 Task: Create a due date automation trigger when advanced on, on the wednesday of the week a card is due add dates starting in less than 1 days at 11:00 AM.
Action: Mouse moved to (1121, 350)
Screenshot: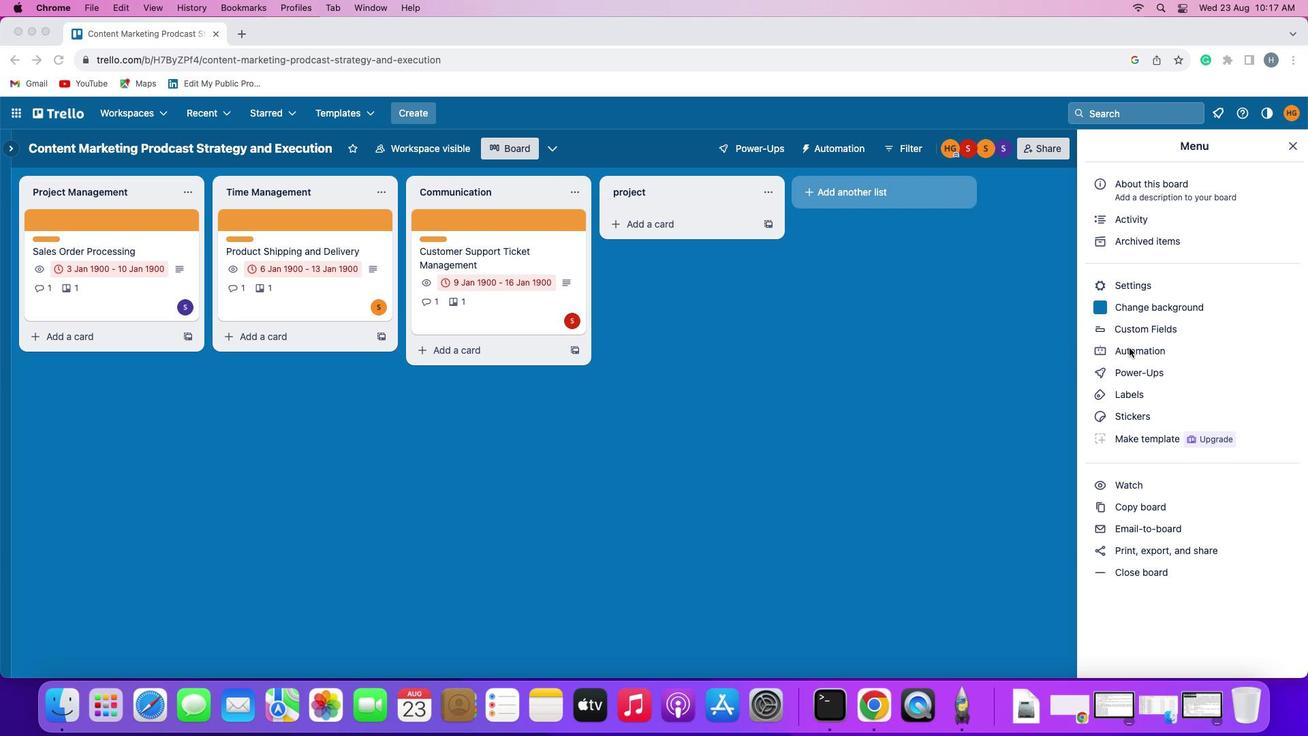
Action: Mouse pressed left at (1121, 350)
Screenshot: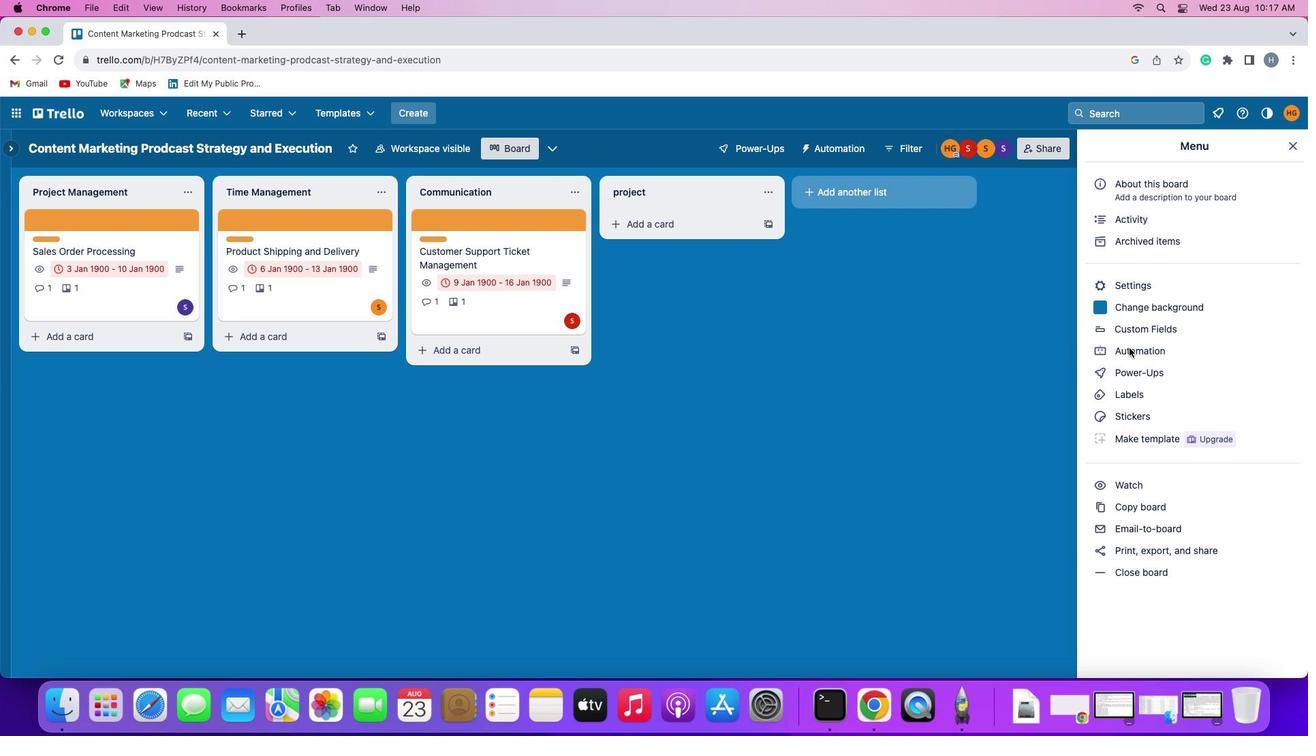 
Action: Mouse moved to (1121, 350)
Screenshot: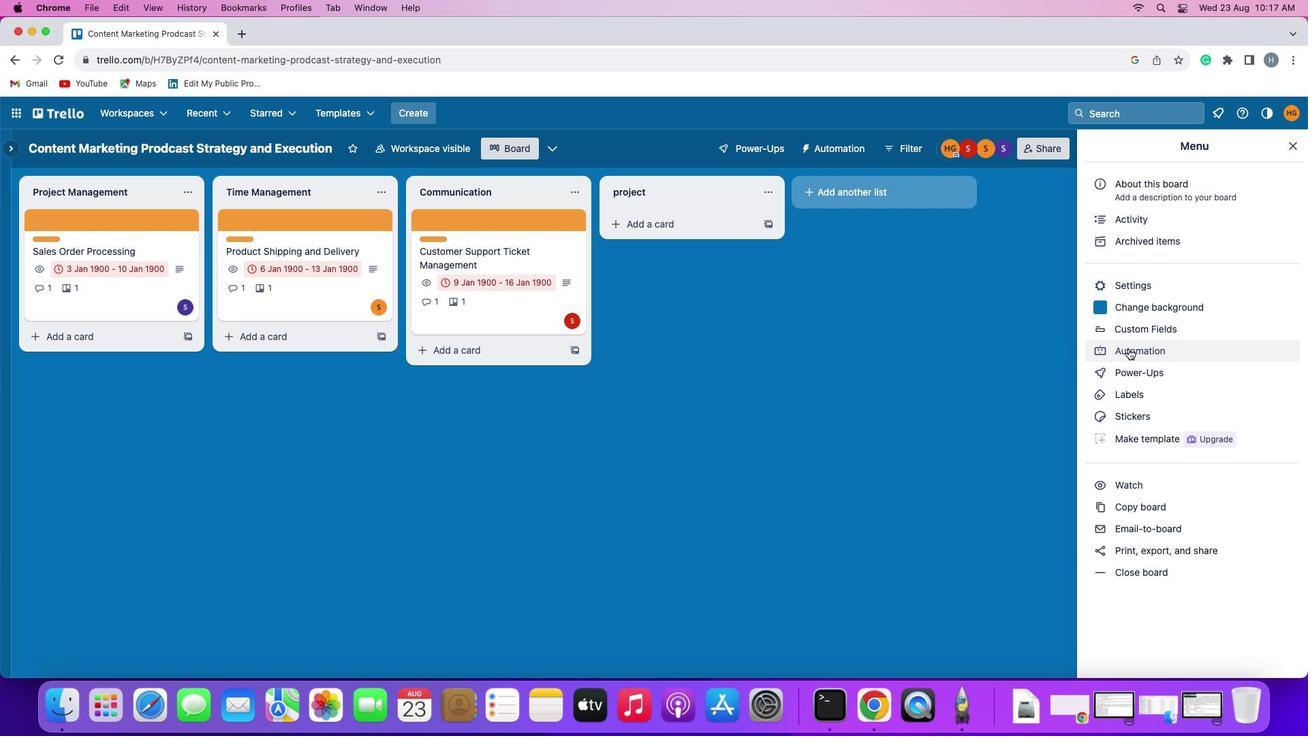 
Action: Mouse pressed left at (1121, 350)
Screenshot: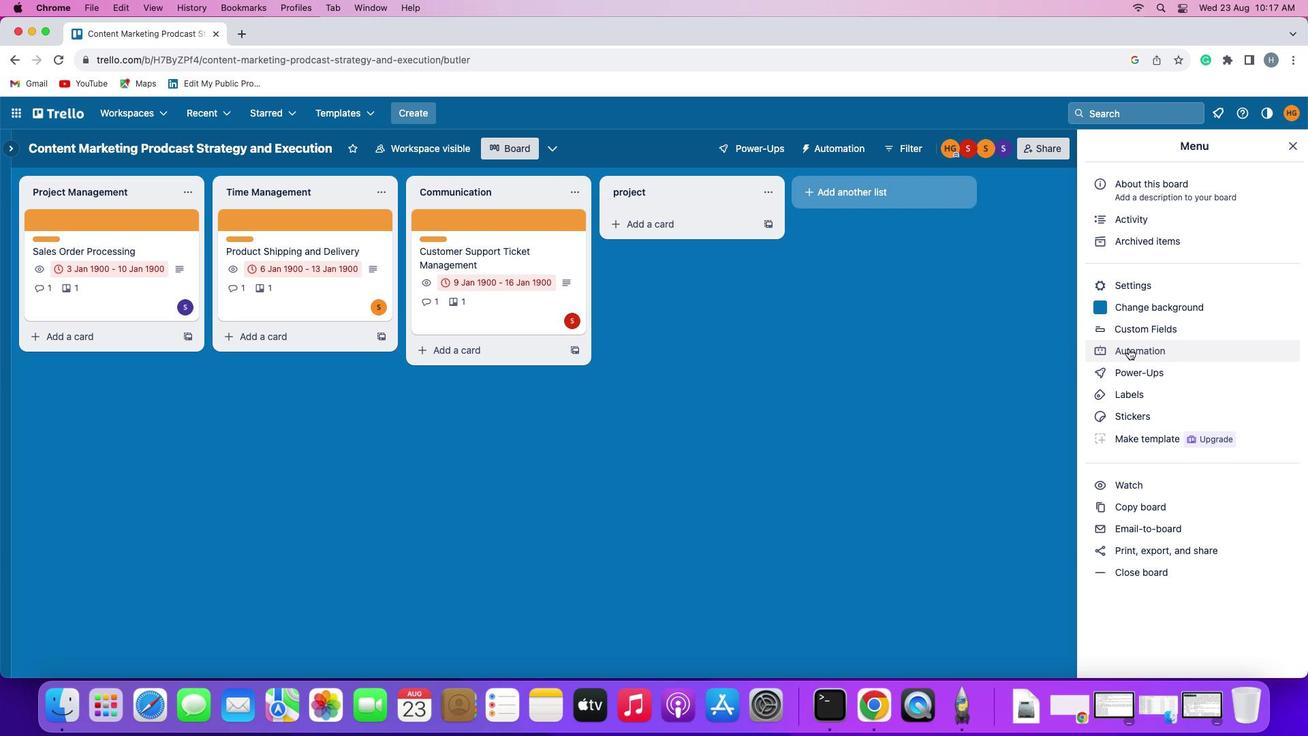 
Action: Mouse moved to (156, 328)
Screenshot: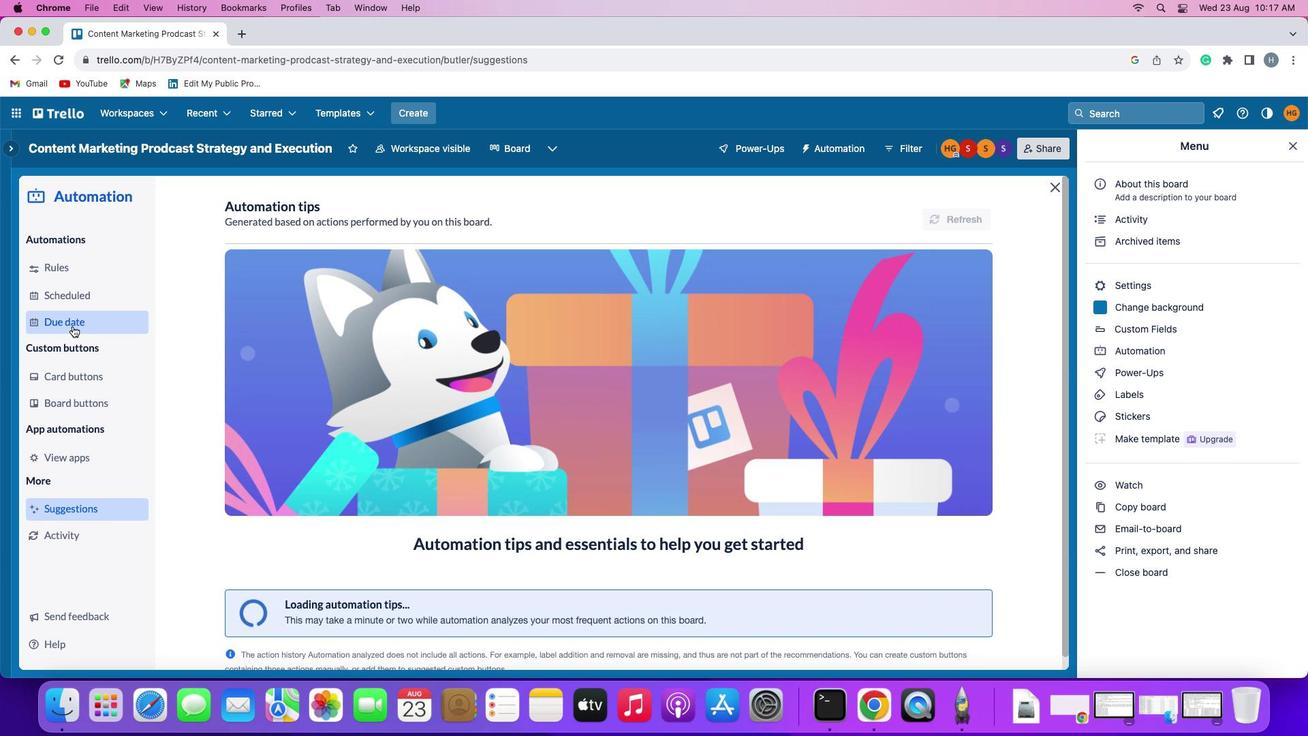 
Action: Mouse pressed left at (156, 328)
Screenshot: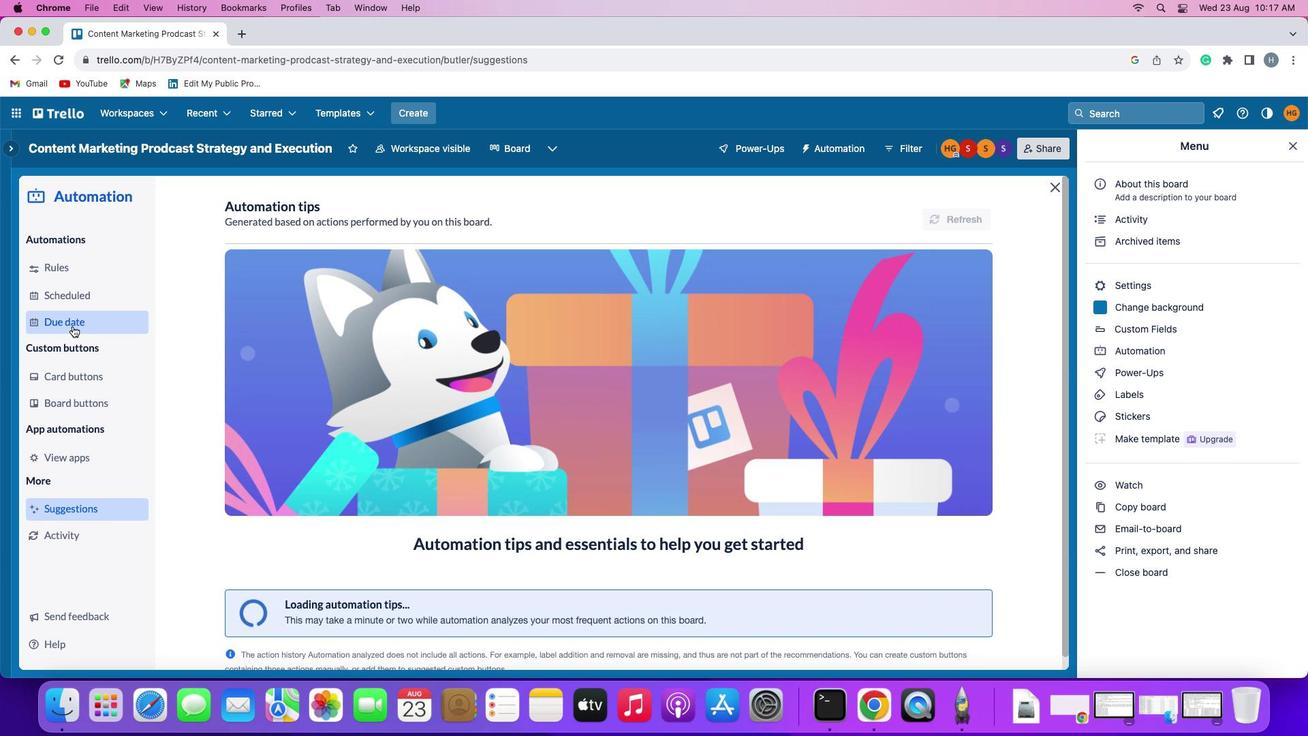 
Action: Mouse moved to (905, 216)
Screenshot: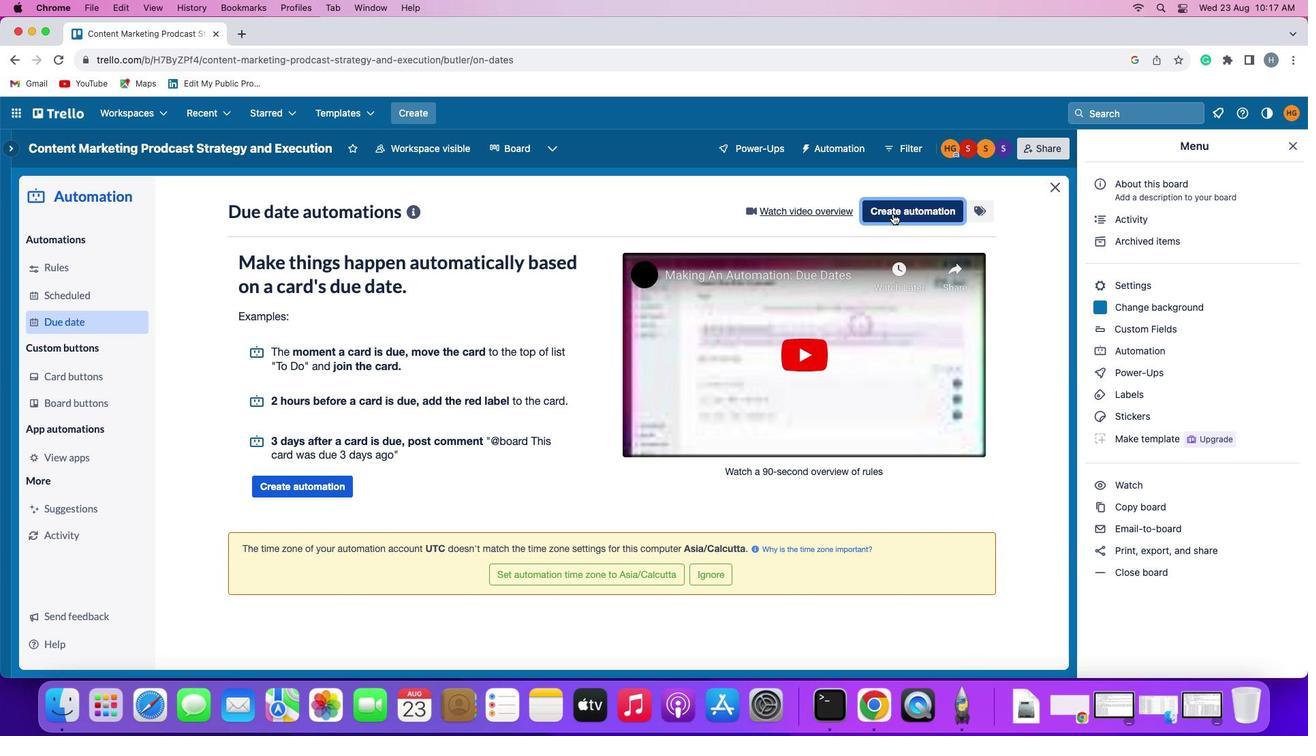 
Action: Mouse pressed left at (905, 216)
Screenshot: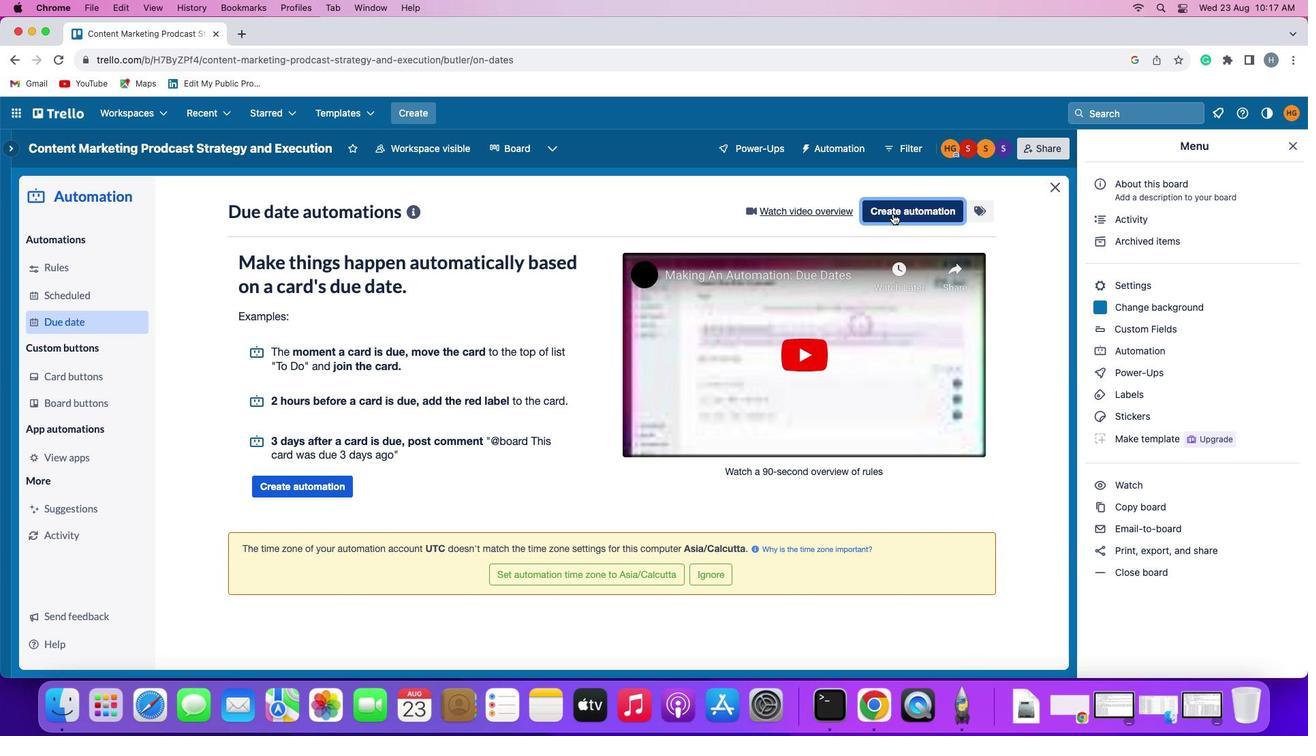 
Action: Mouse moved to (319, 342)
Screenshot: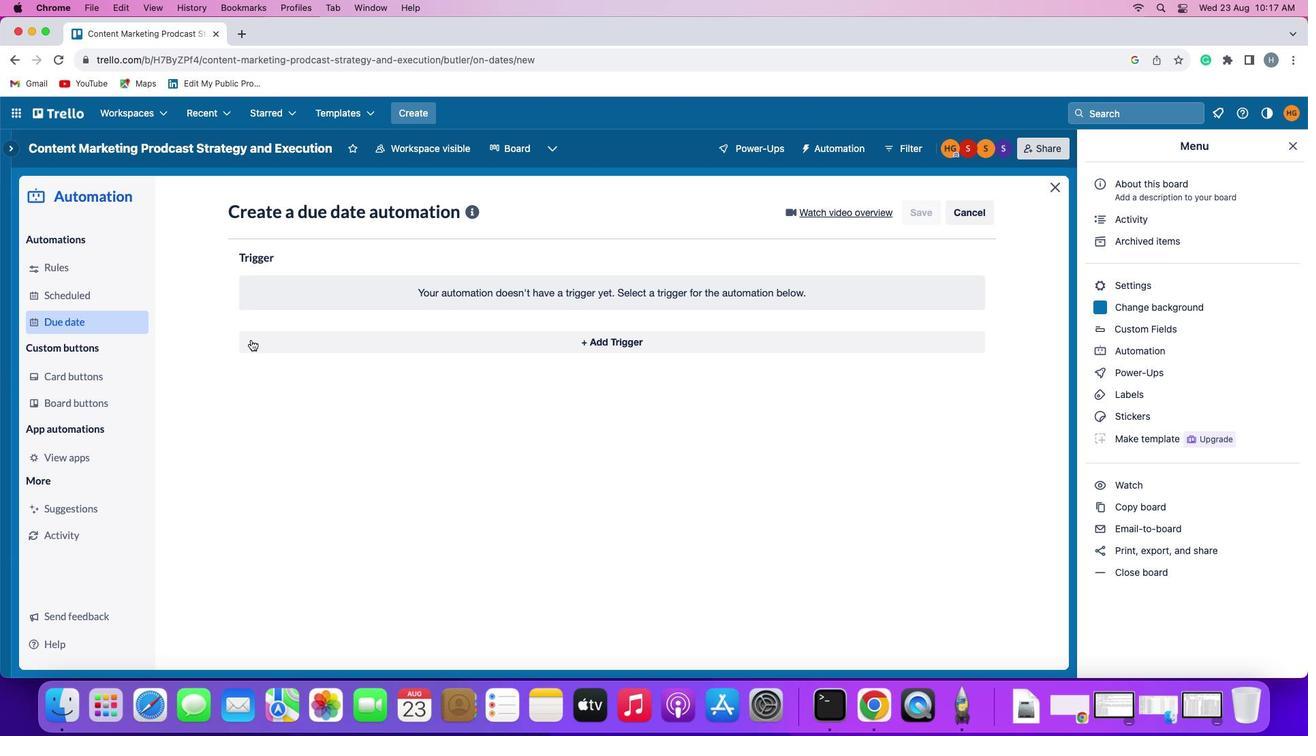 
Action: Mouse pressed left at (319, 342)
Screenshot: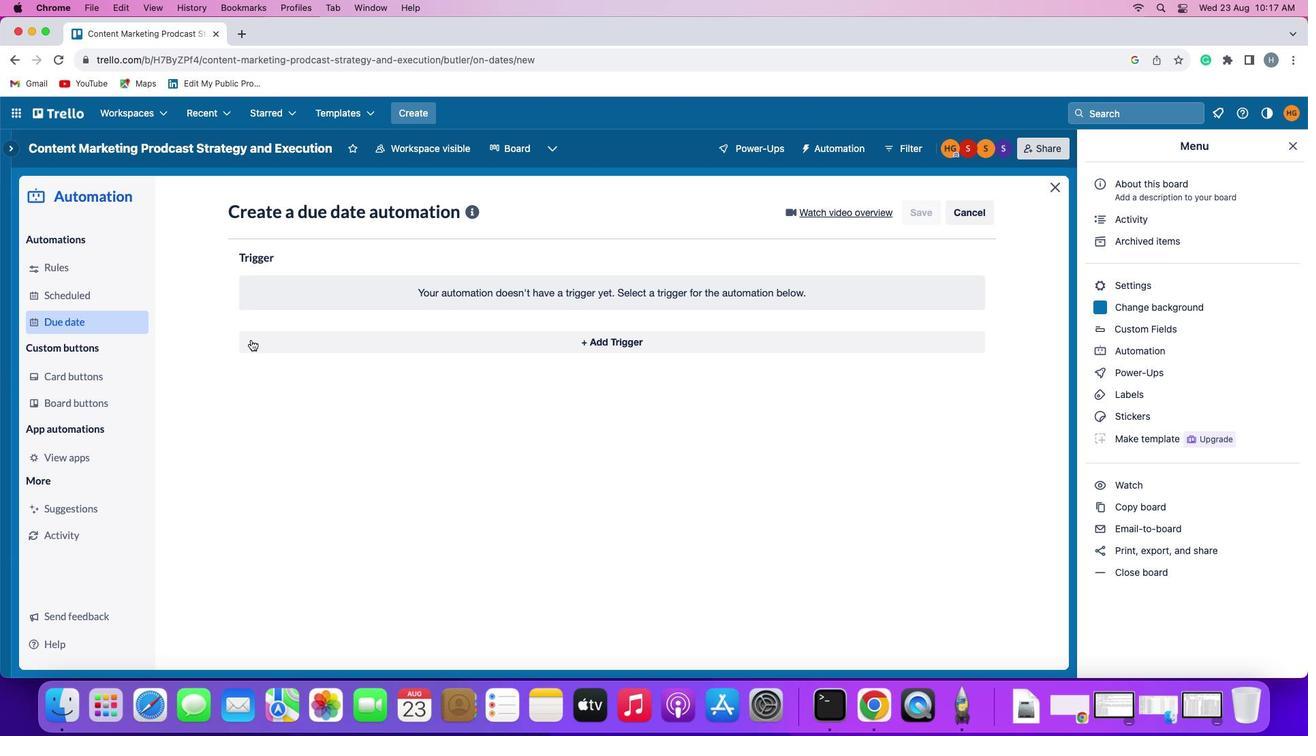 
Action: Mouse moved to (367, 599)
Screenshot: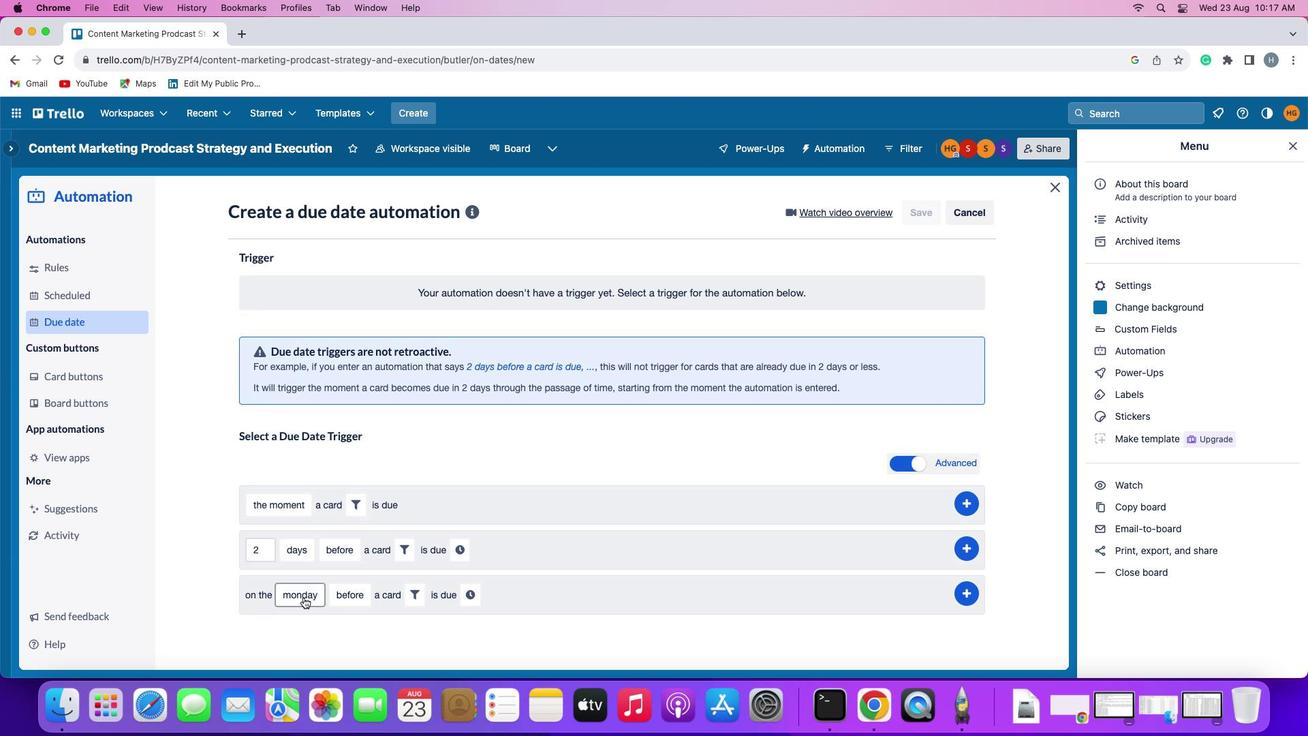 
Action: Mouse pressed left at (367, 599)
Screenshot: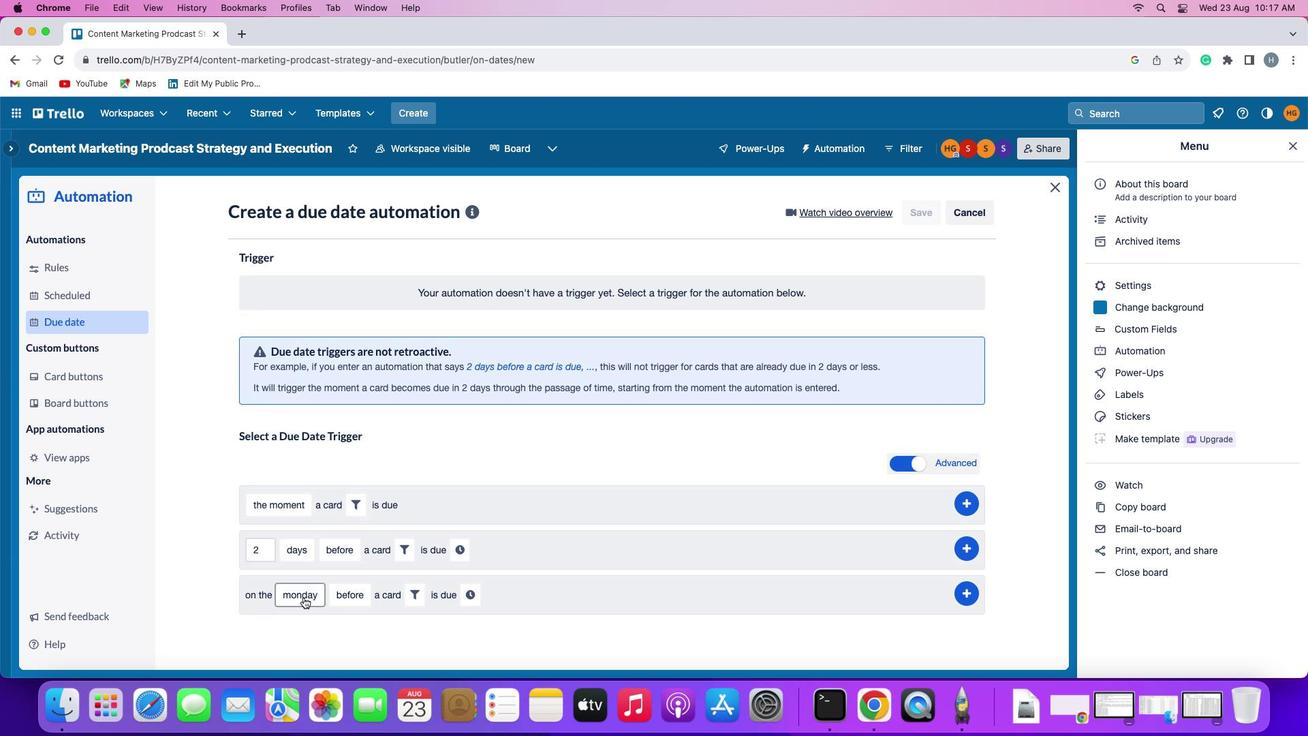 
Action: Mouse moved to (396, 464)
Screenshot: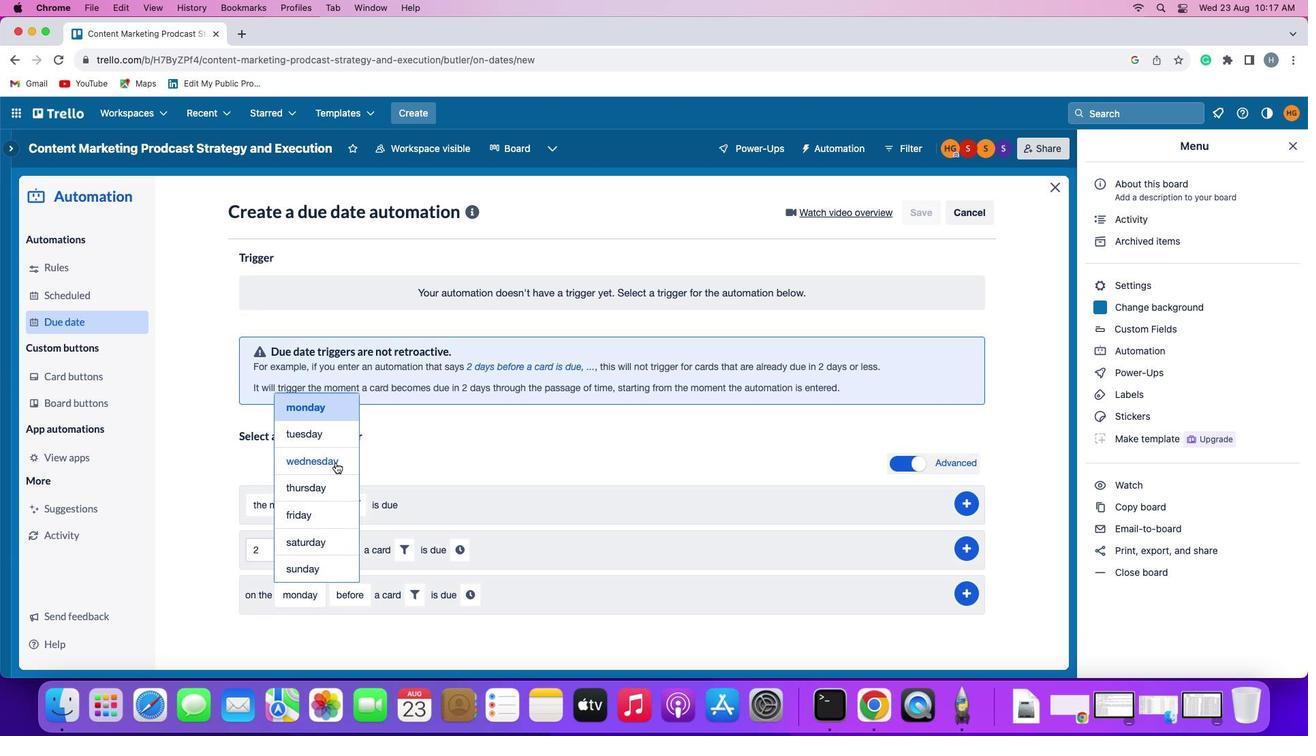 
Action: Mouse pressed left at (396, 464)
Screenshot: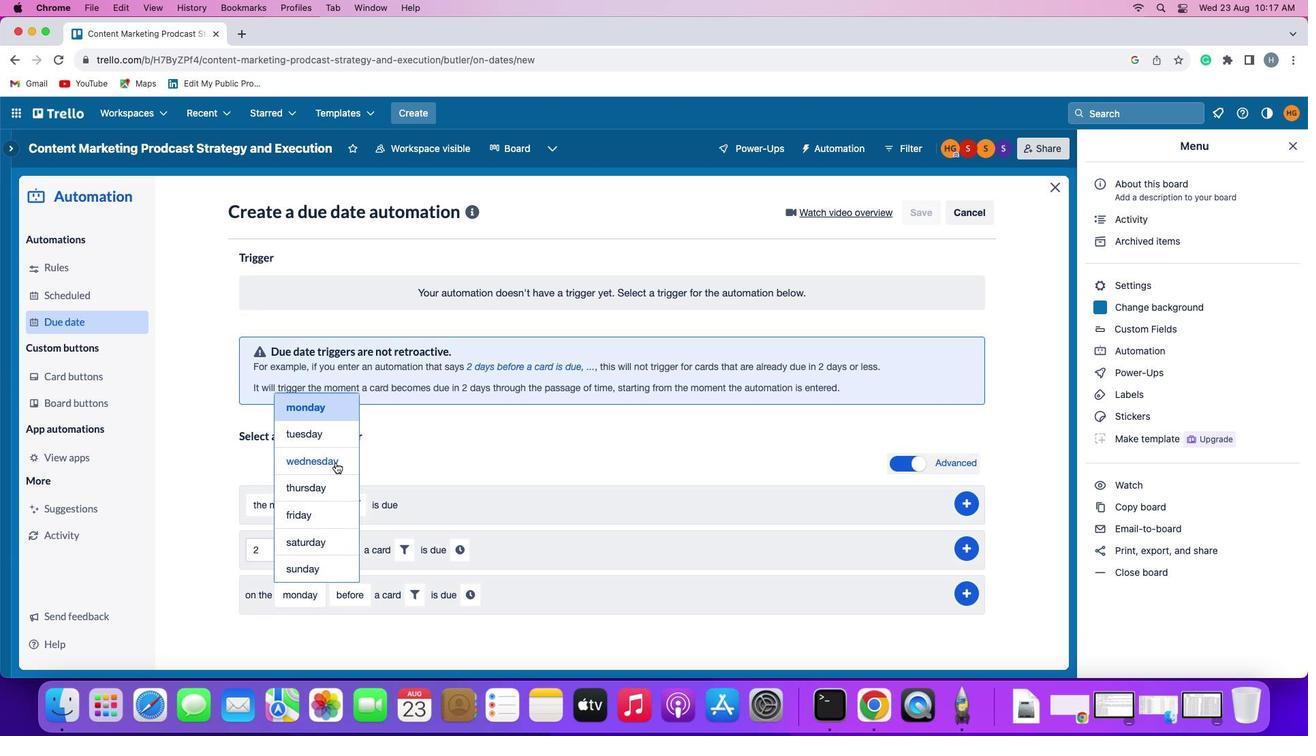 
Action: Mouse moved to (417, 600)
Screenshot: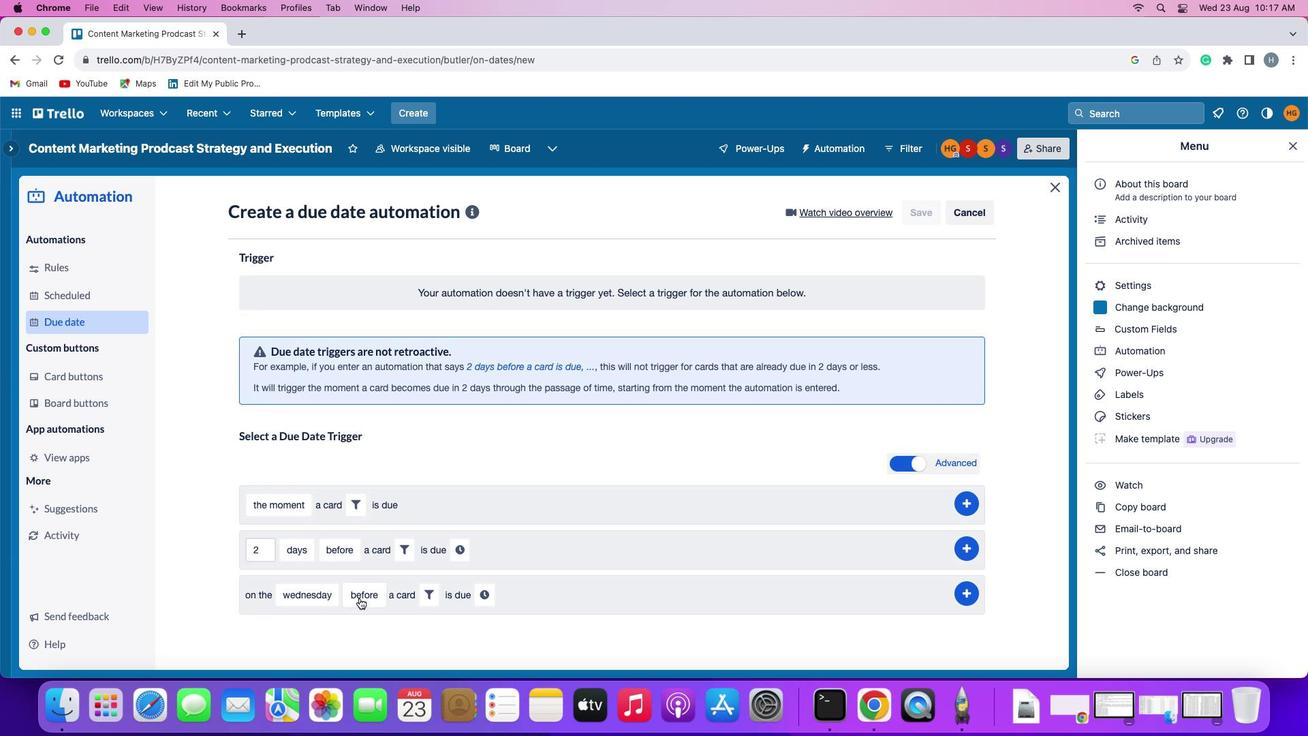 
Action: Mouse pressed left at (417, 600)
Screenshot: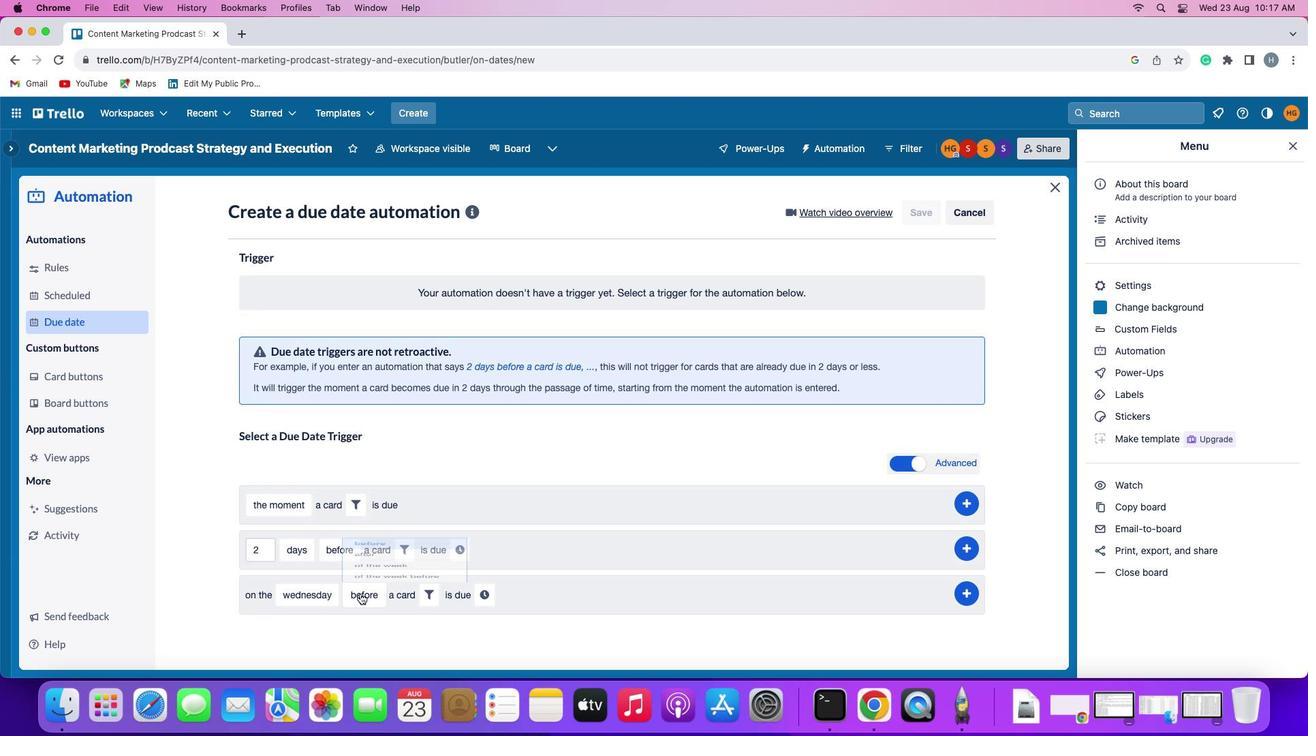 
Action: Mouse moved to (443, 546)
Screenshot: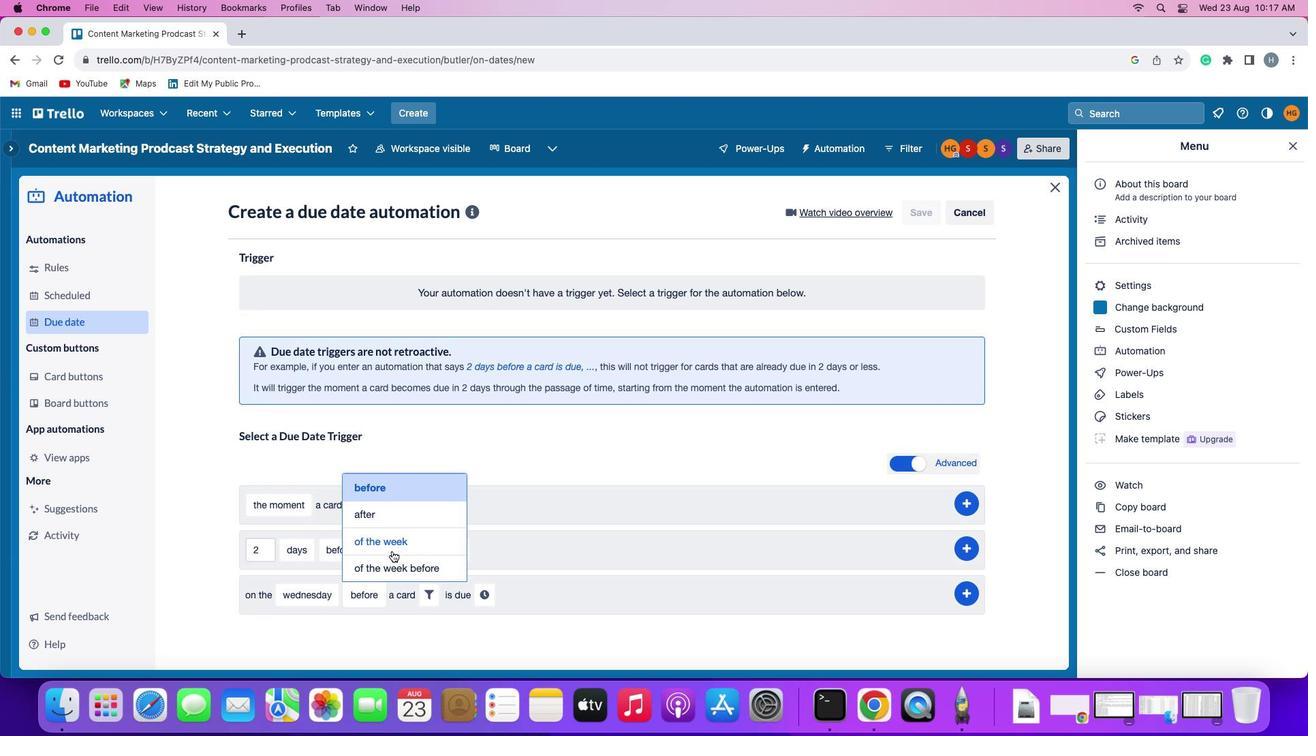 
Action: Mouse pressed left at (443, 546)
Screenshot: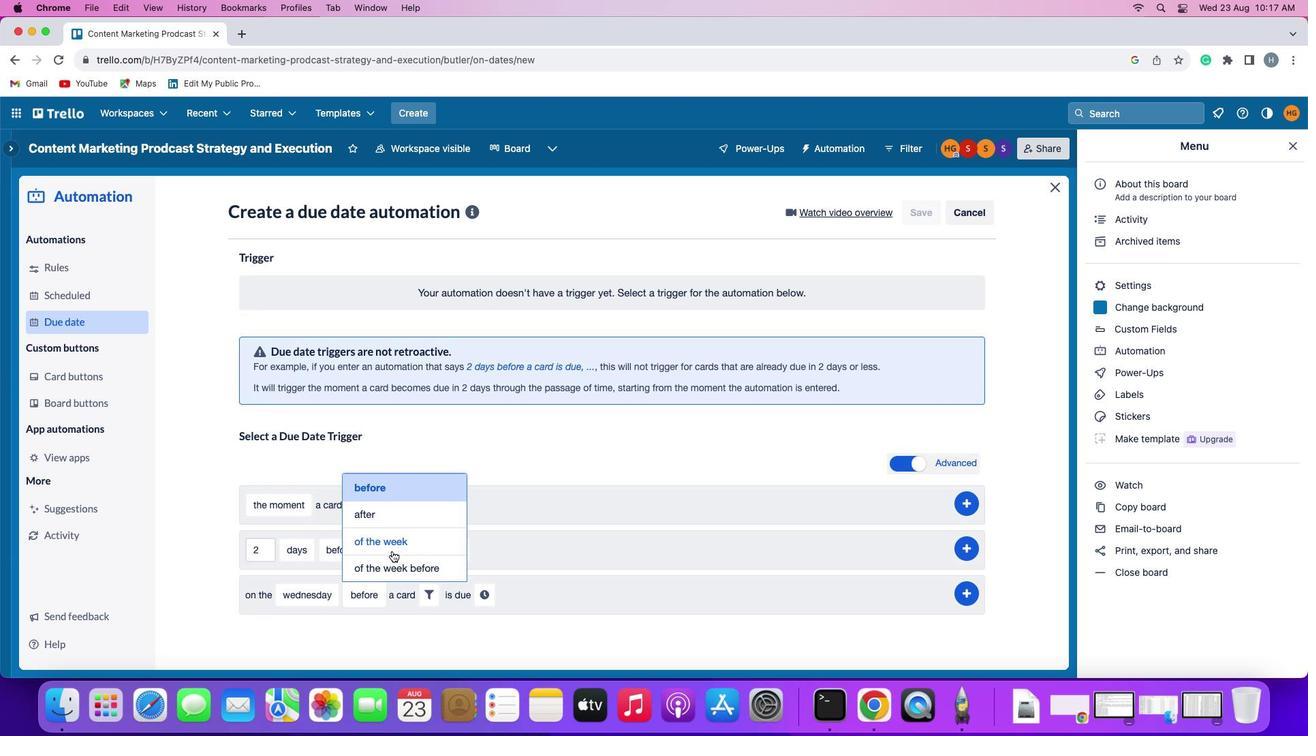 
Action: Mouse moved to (500, 600)
Screenshot: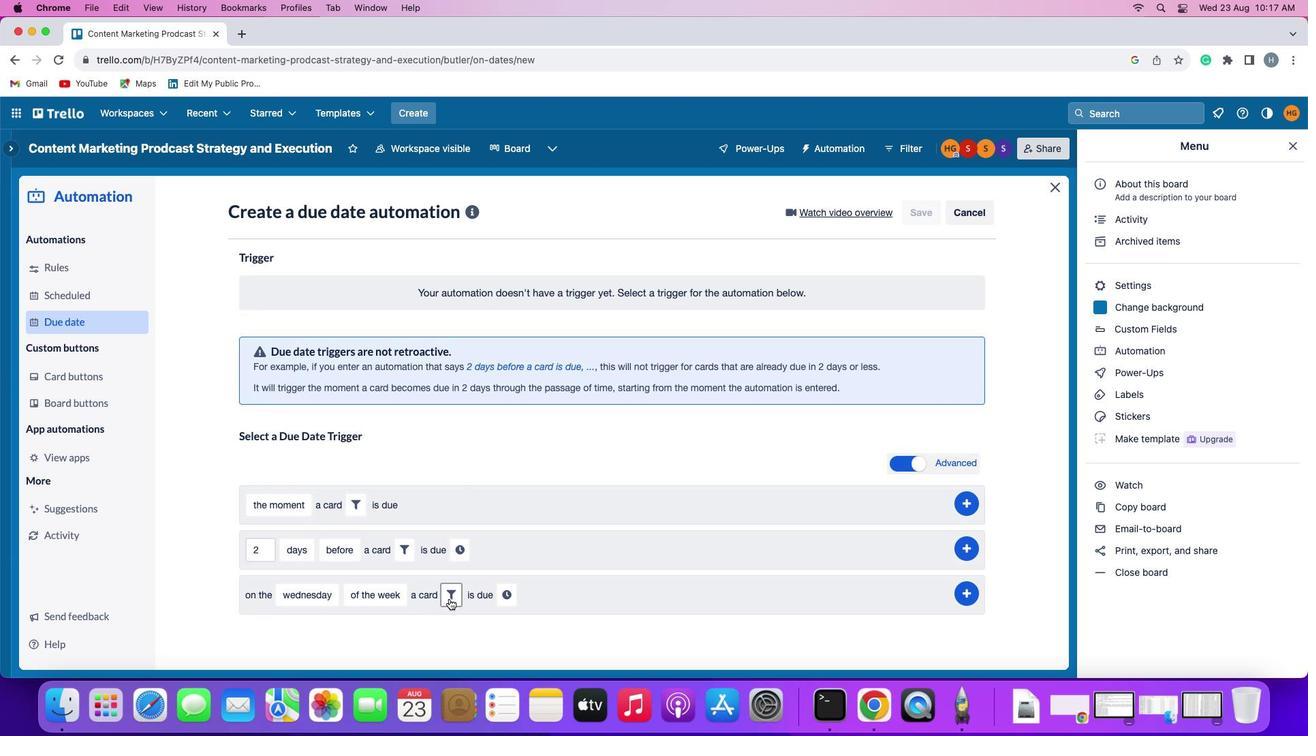 
Action: Mouse pressed left at (500, 600)
Screenshot: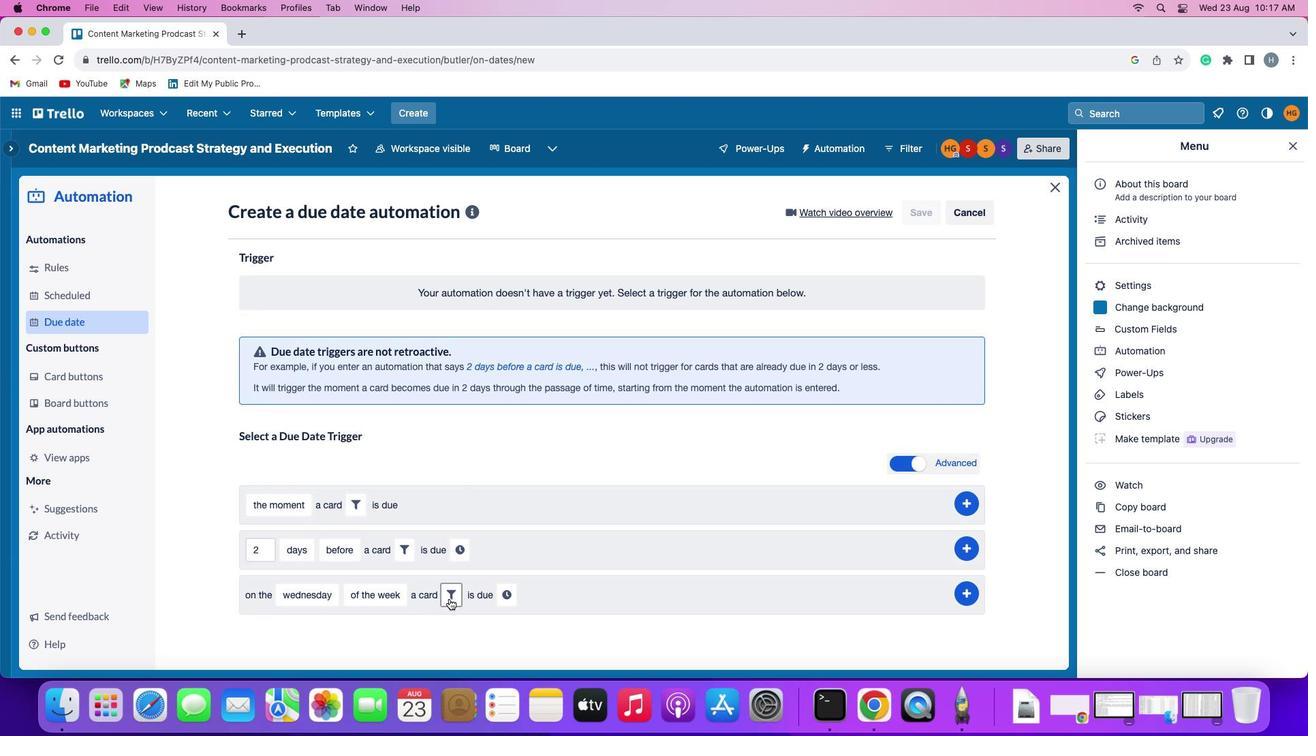 
Action: Mouse moved to (560, 637)
Screenshot: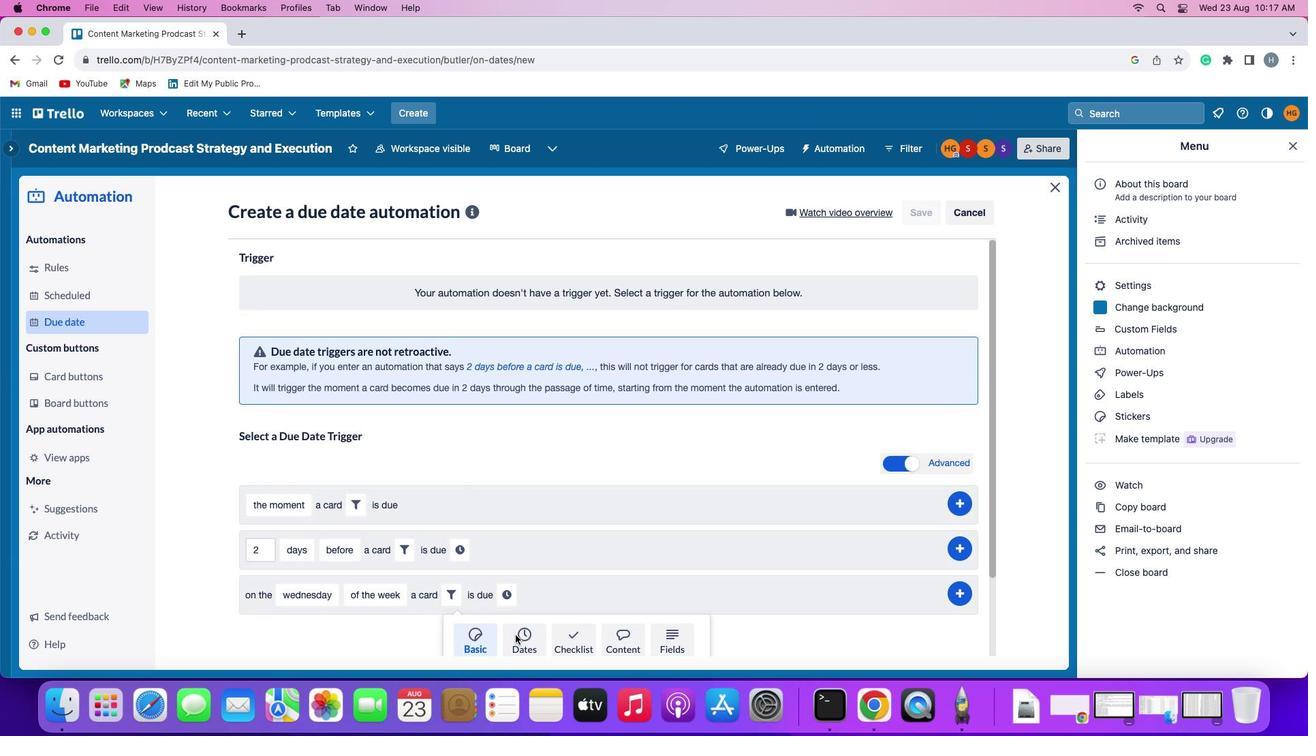 
Action: Mouse pressed left at (560, 637)
Screenshot: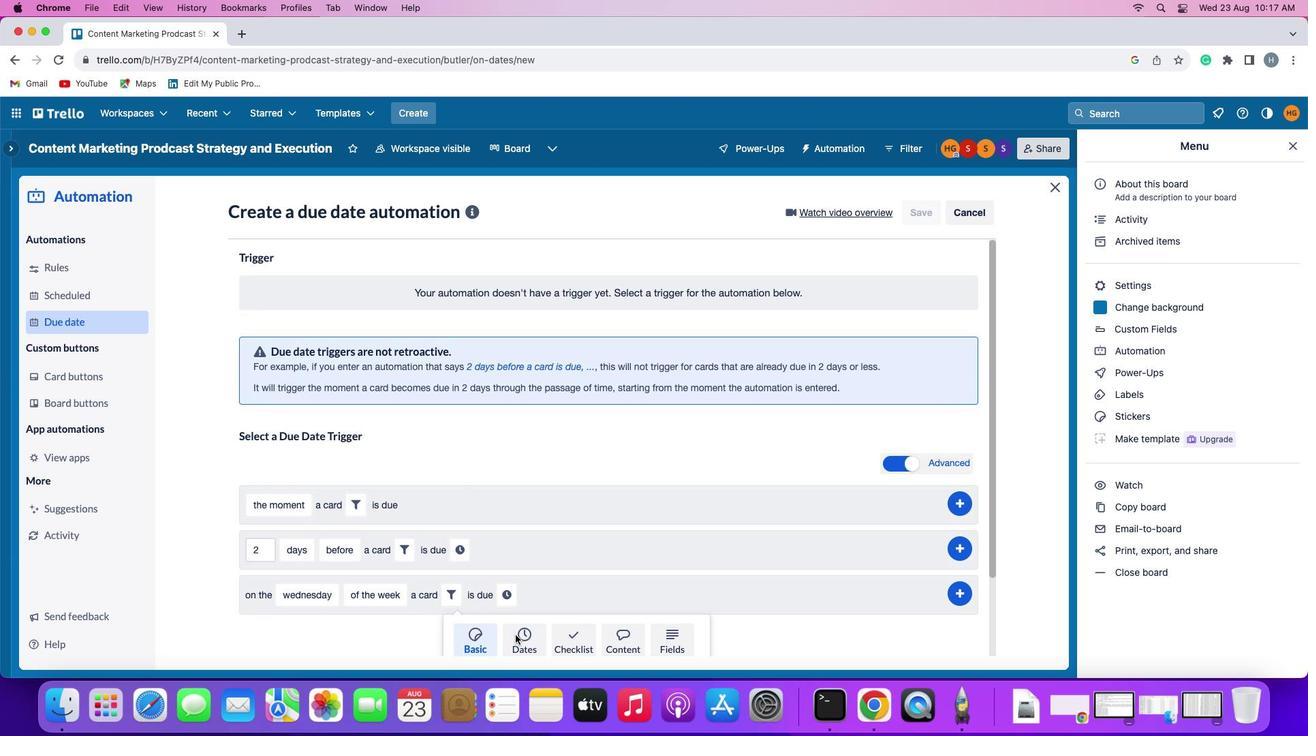
Action: Mouse moved to (456, 634)
Screenshot: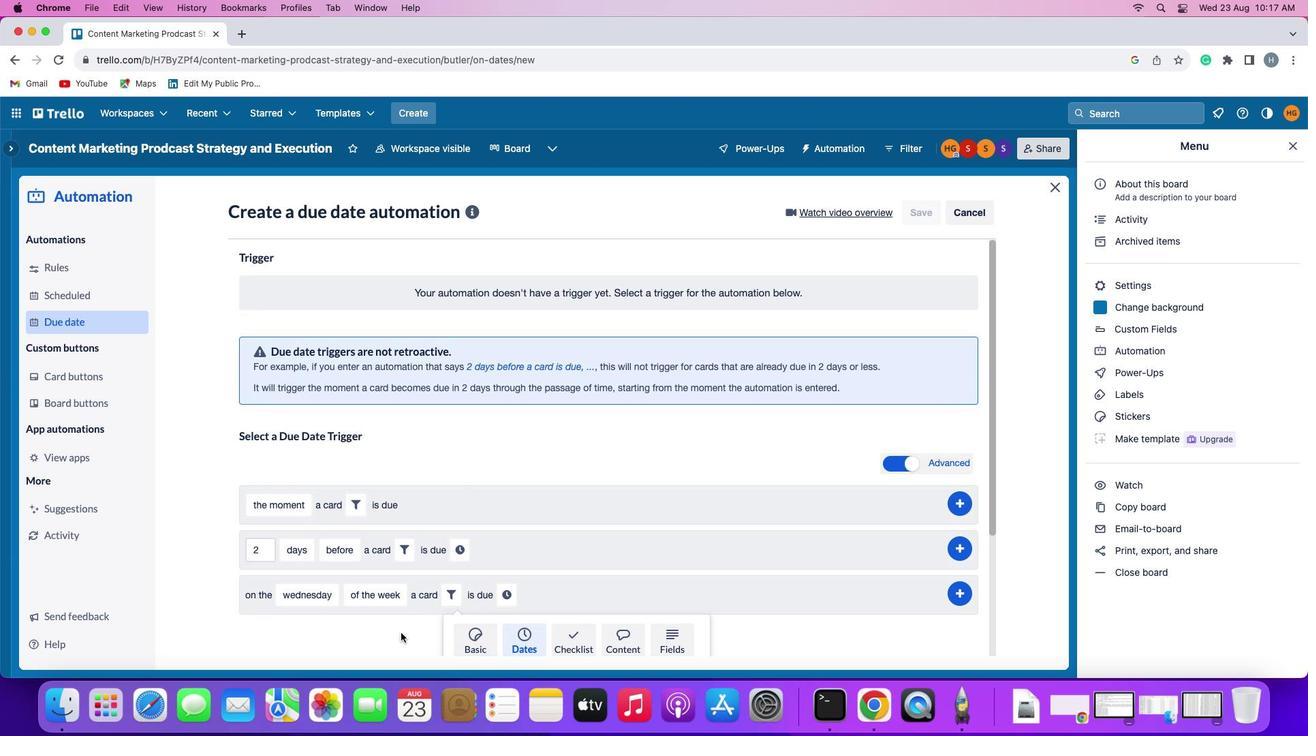
Action: Mouse scrolled (456, 634) with delta (89, 1)
Screenshot: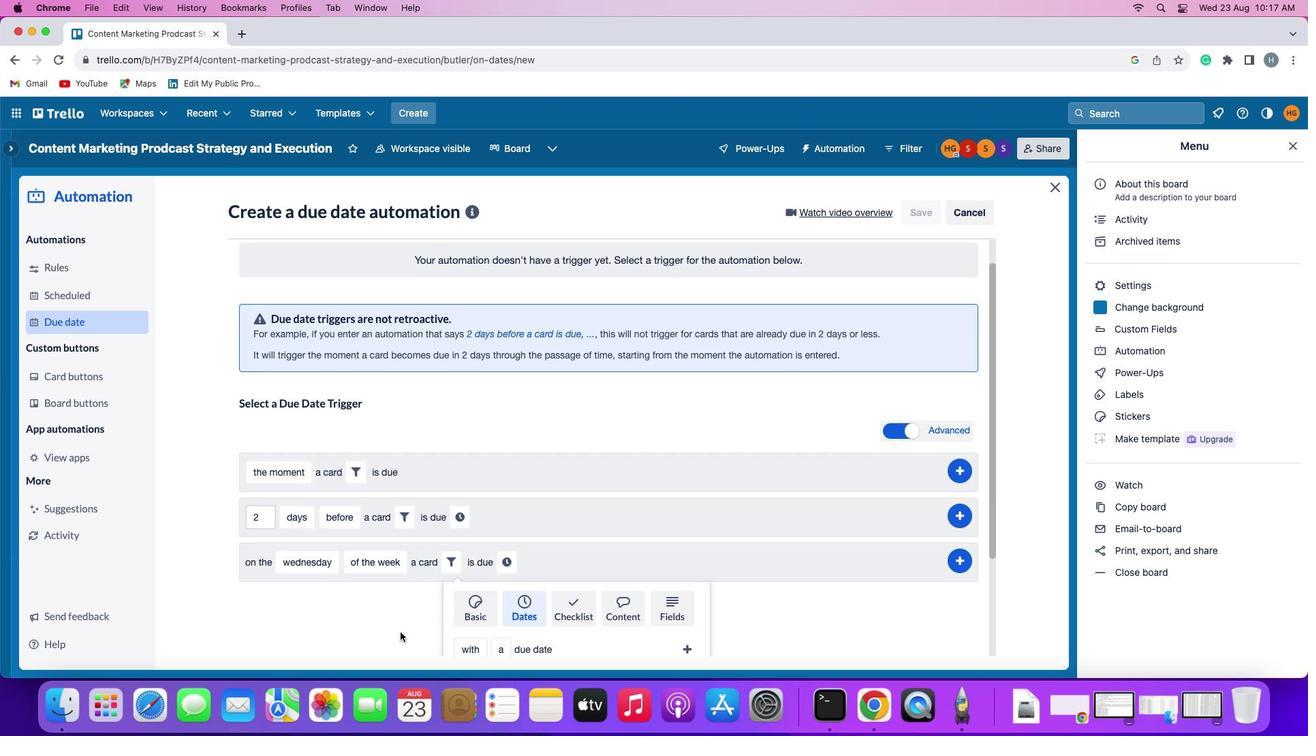 
Action: Mouse scrolled (456, 634) with delta (89, 1)
Screenshot: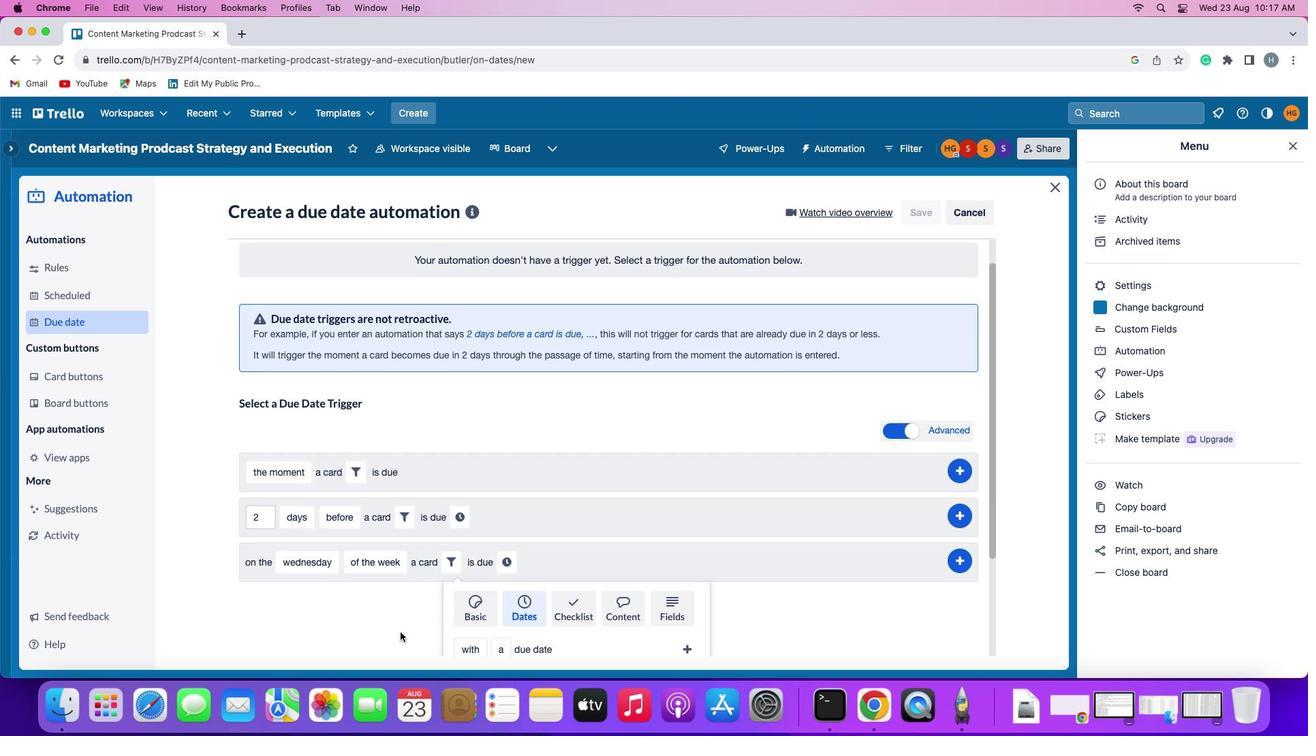 
Action: Mouse scrolled (456, 634) with delta (89, 0)
Screenshot: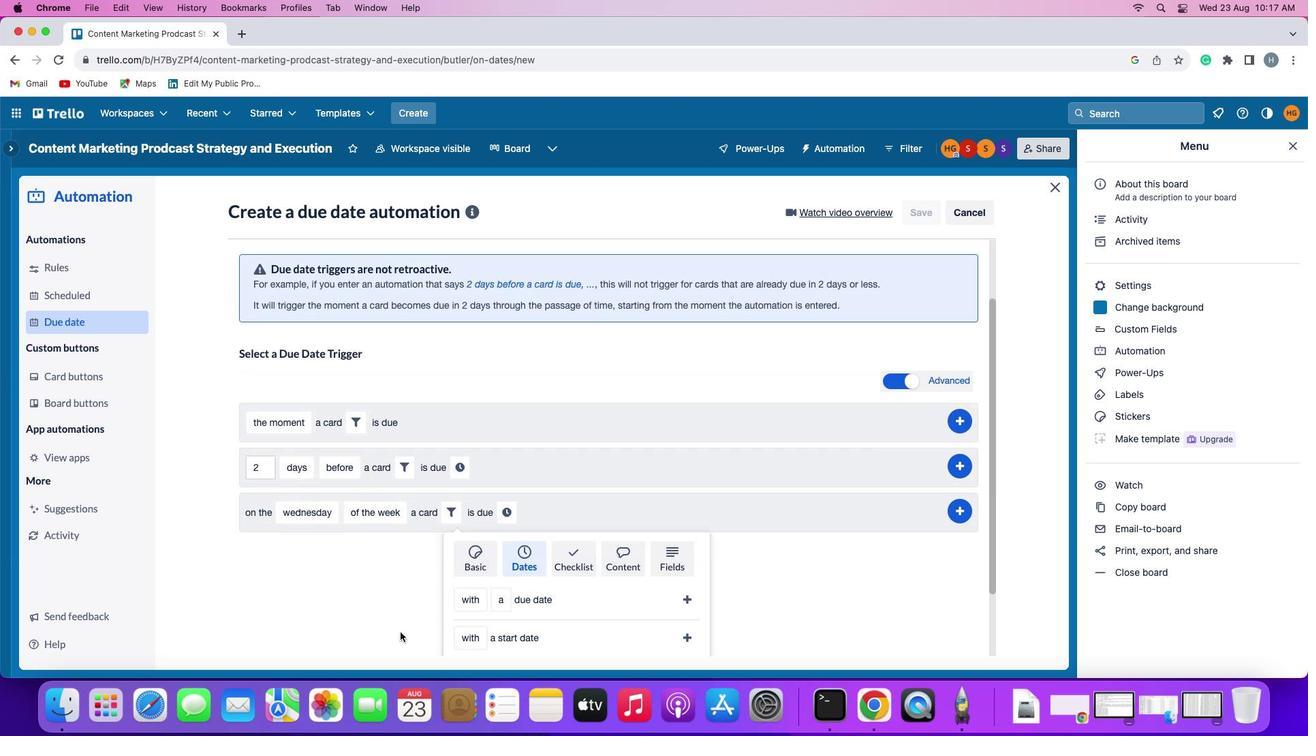 
Action: Mouse scrolled (456, 634) with delta (89, 0)
Screenshot: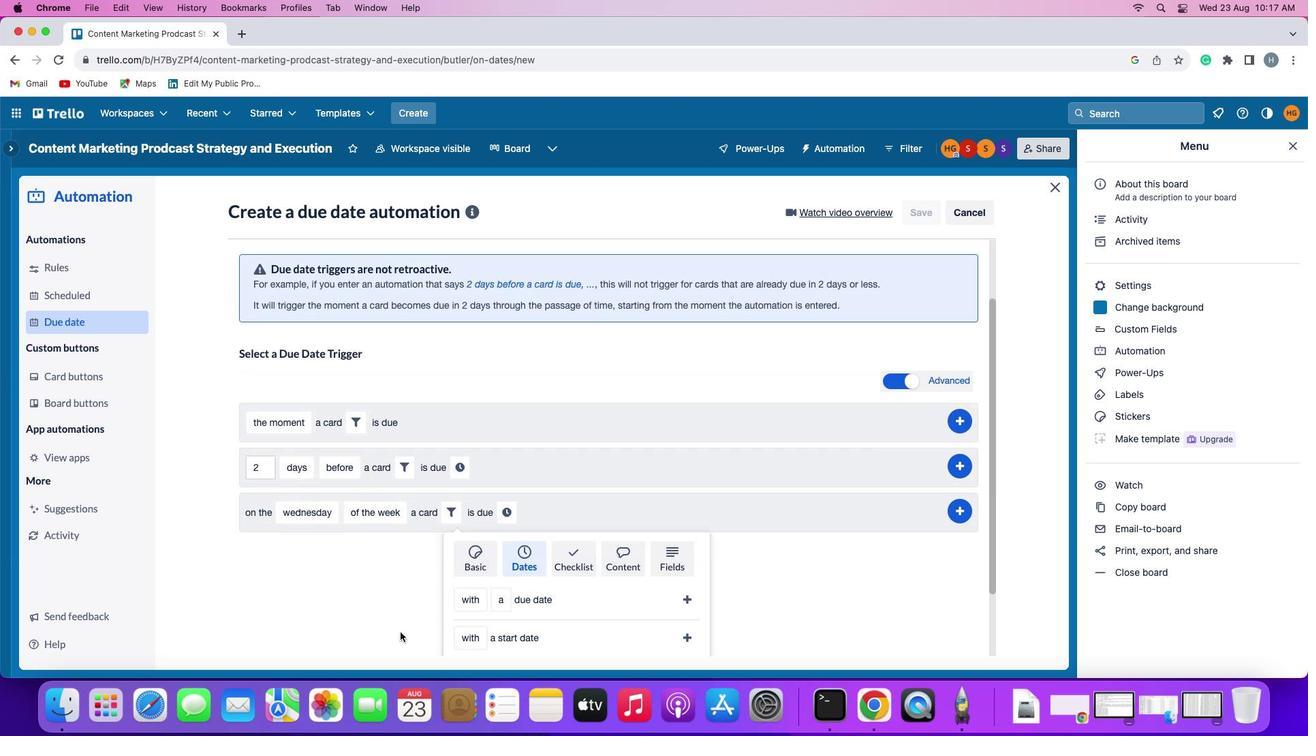 
Action: Mouse scrolled (456, 634) with delta (89, -1)
Screenshot: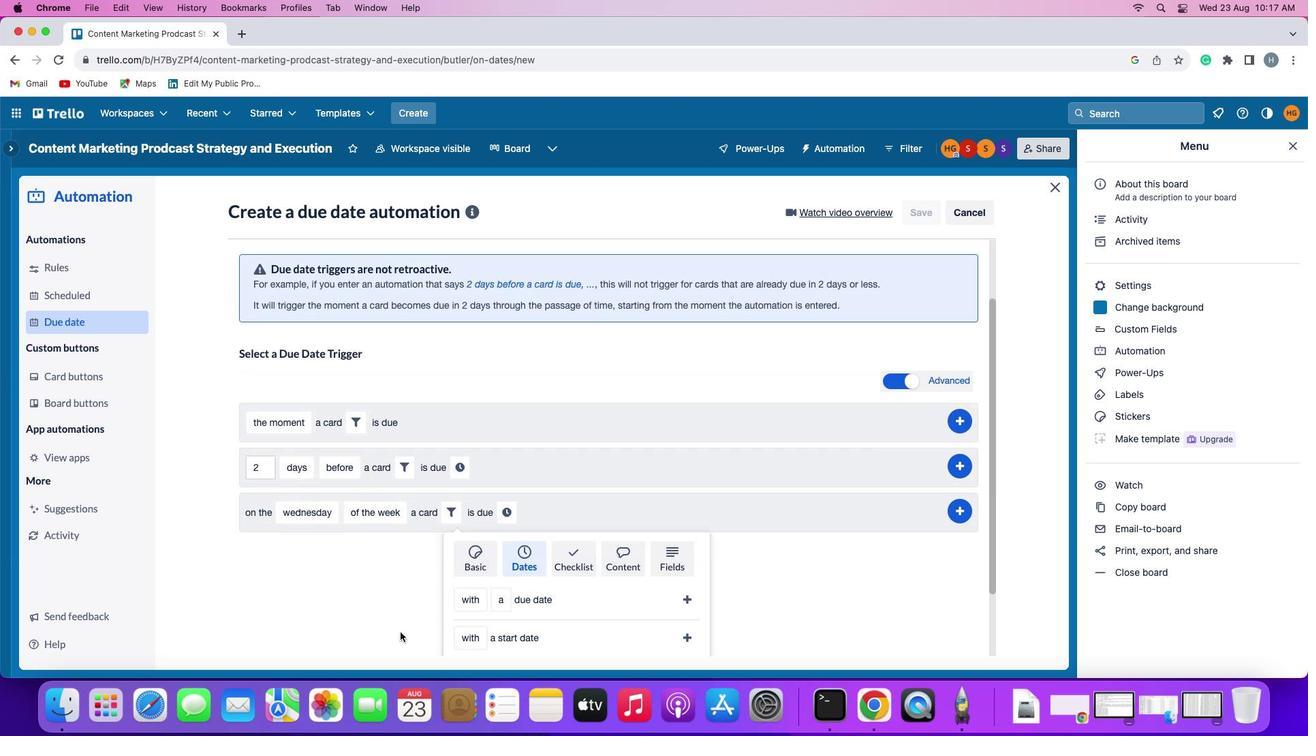 
Action: Mouse scrolled (456, 634) with delta (89, -2)
Screenshot: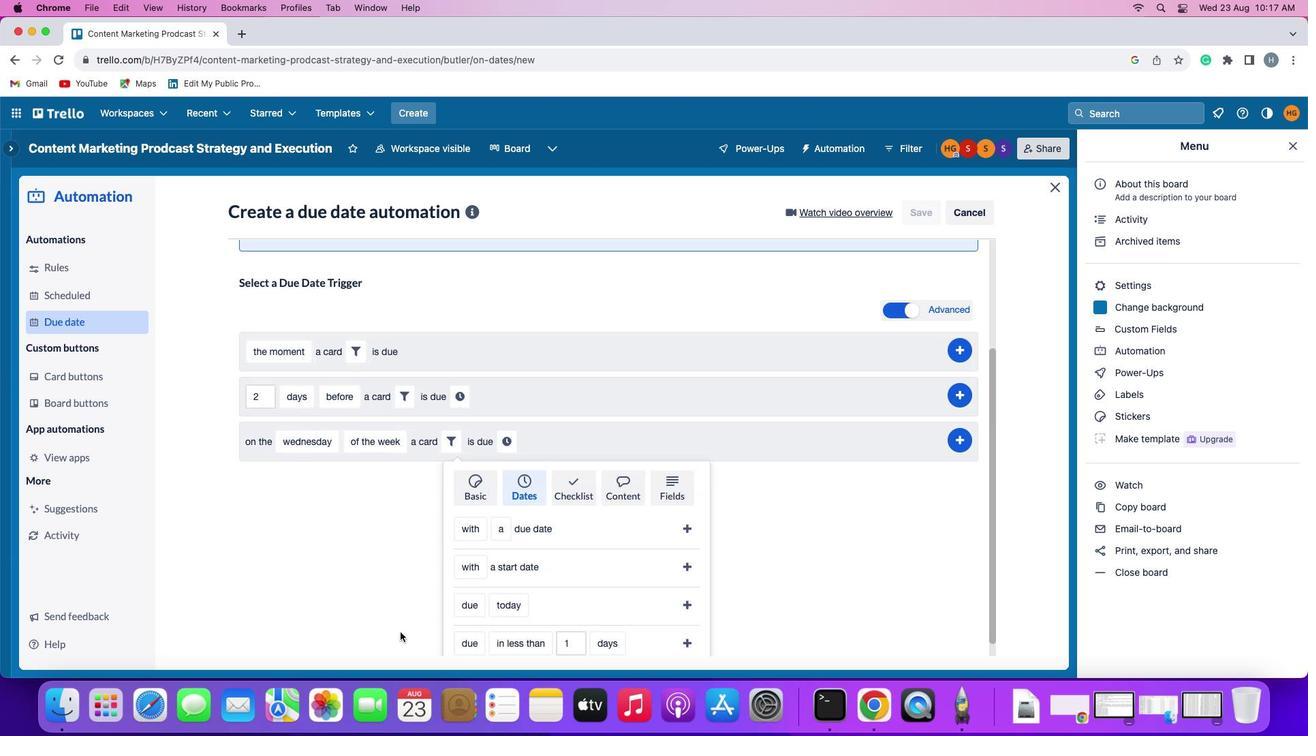 
Action: Mouse moved to (455, 634)
Screenshot: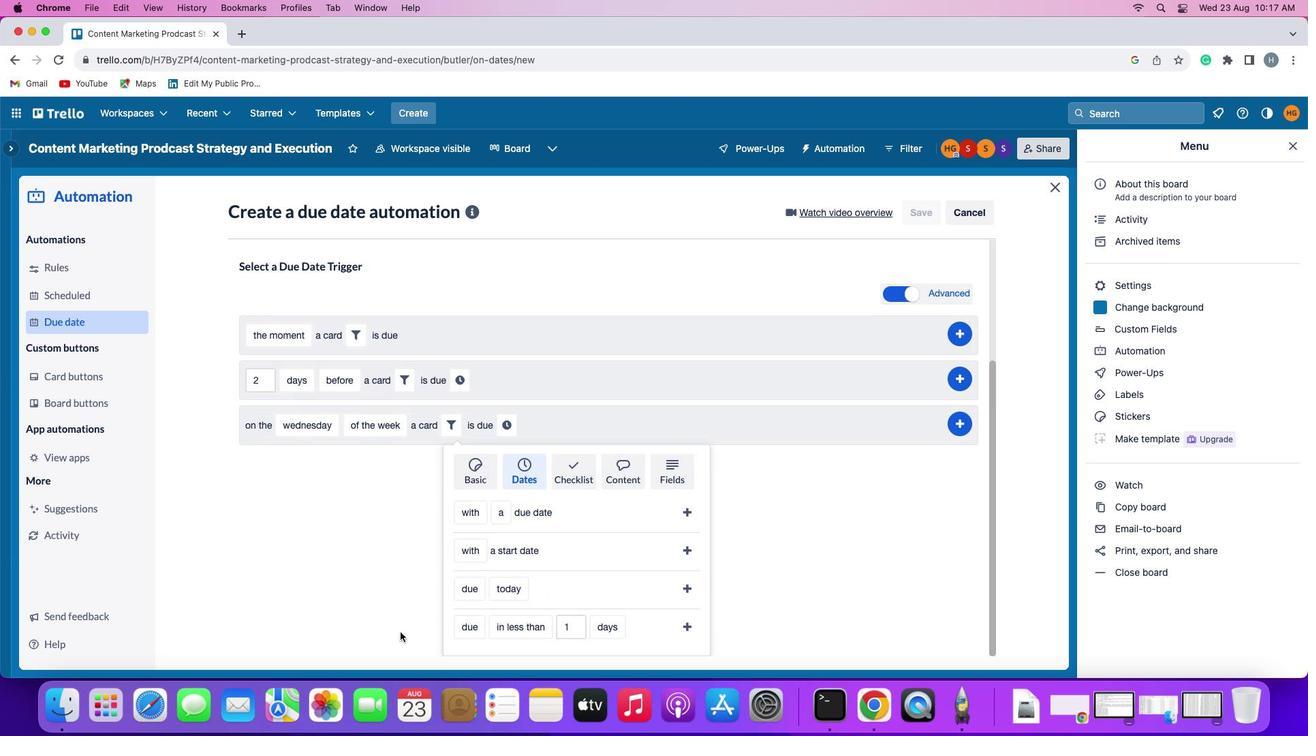
Action: Mouse scrolled (455, 634) with delta (89, 1)
Screenshot: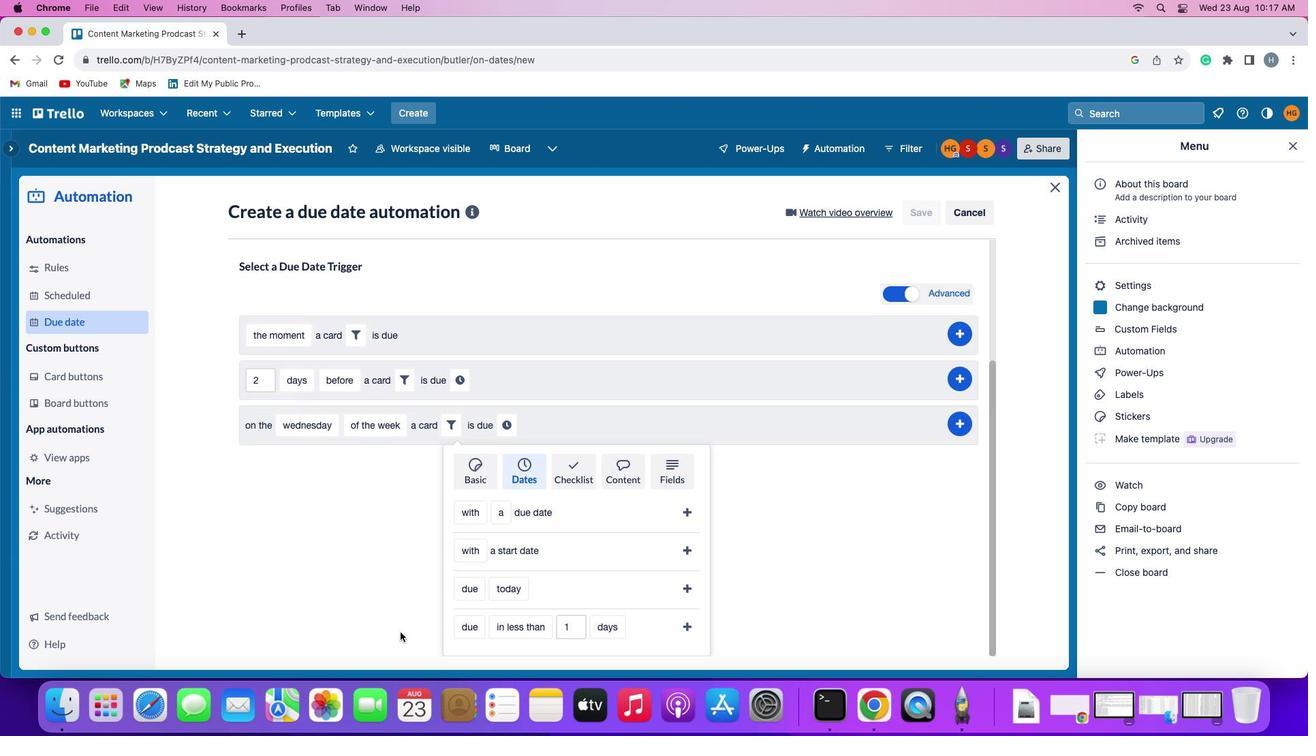 
Action: Mouse scrolled (455, 634) with delta (89, 1)
Screenshot: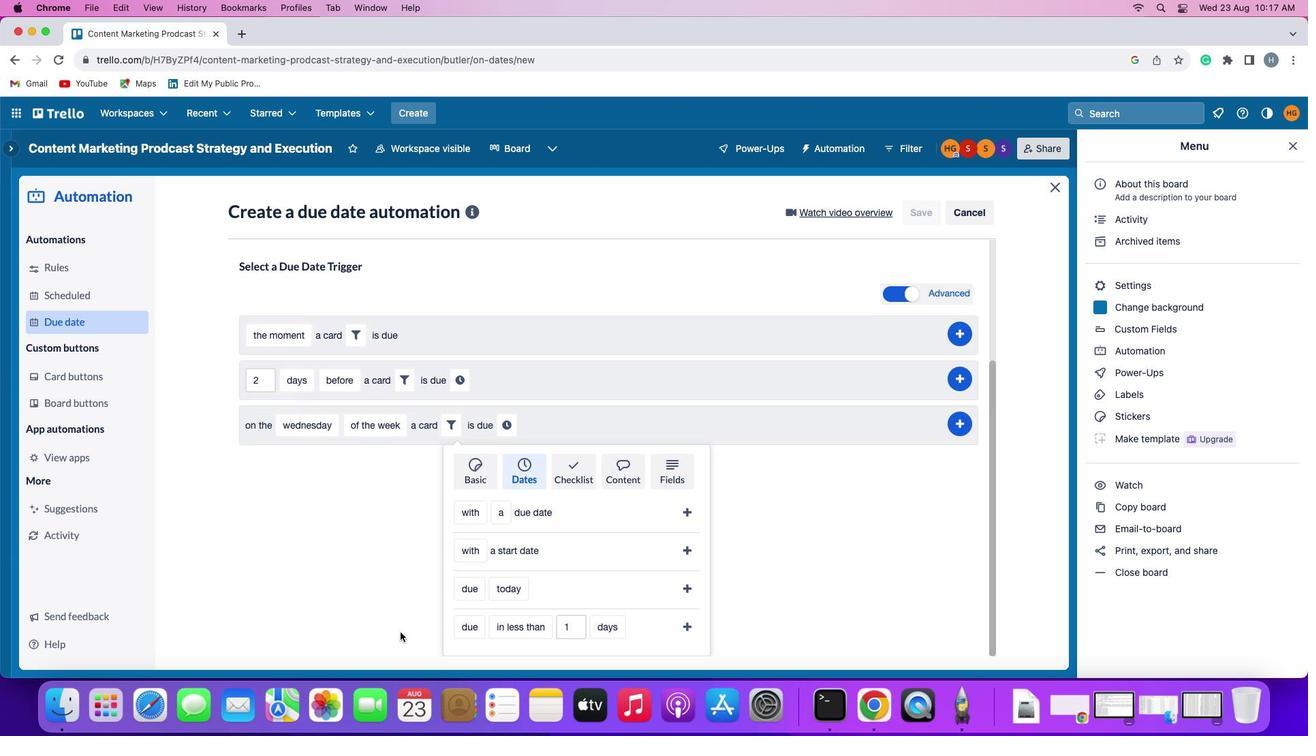 
Action: Mouse scrolled (455, 634) with delta (89, 0)
Screenshot: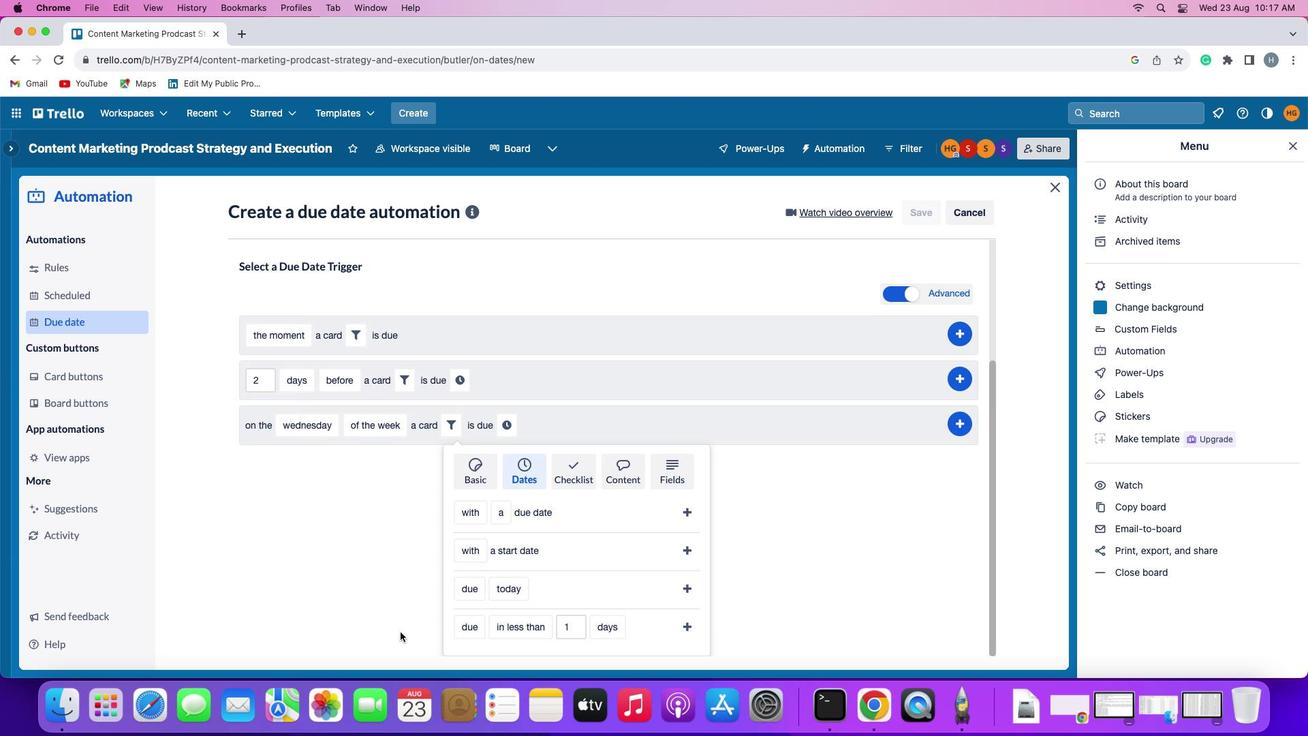 
Action: Mouse scrolled (455, 634) with delta (89, 0)
Screenshot: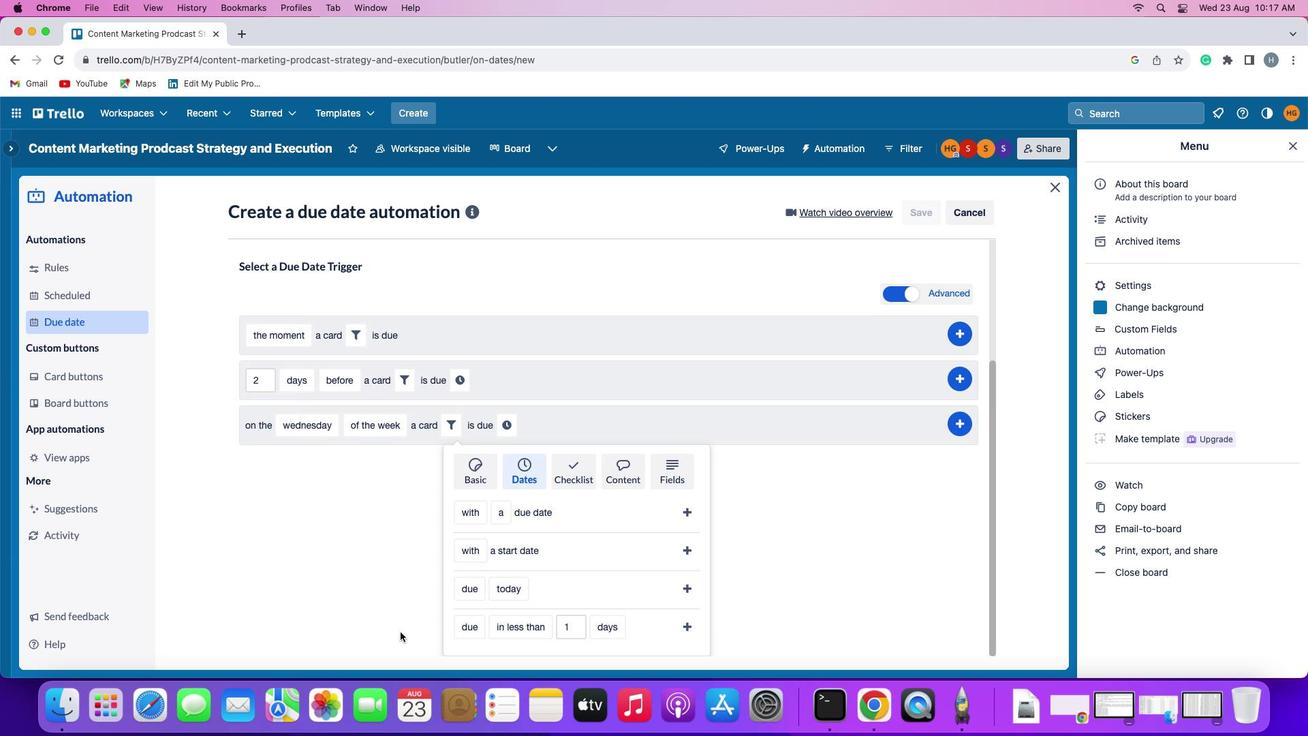
Action: Mouse moved to (510, 631)
Screenshot: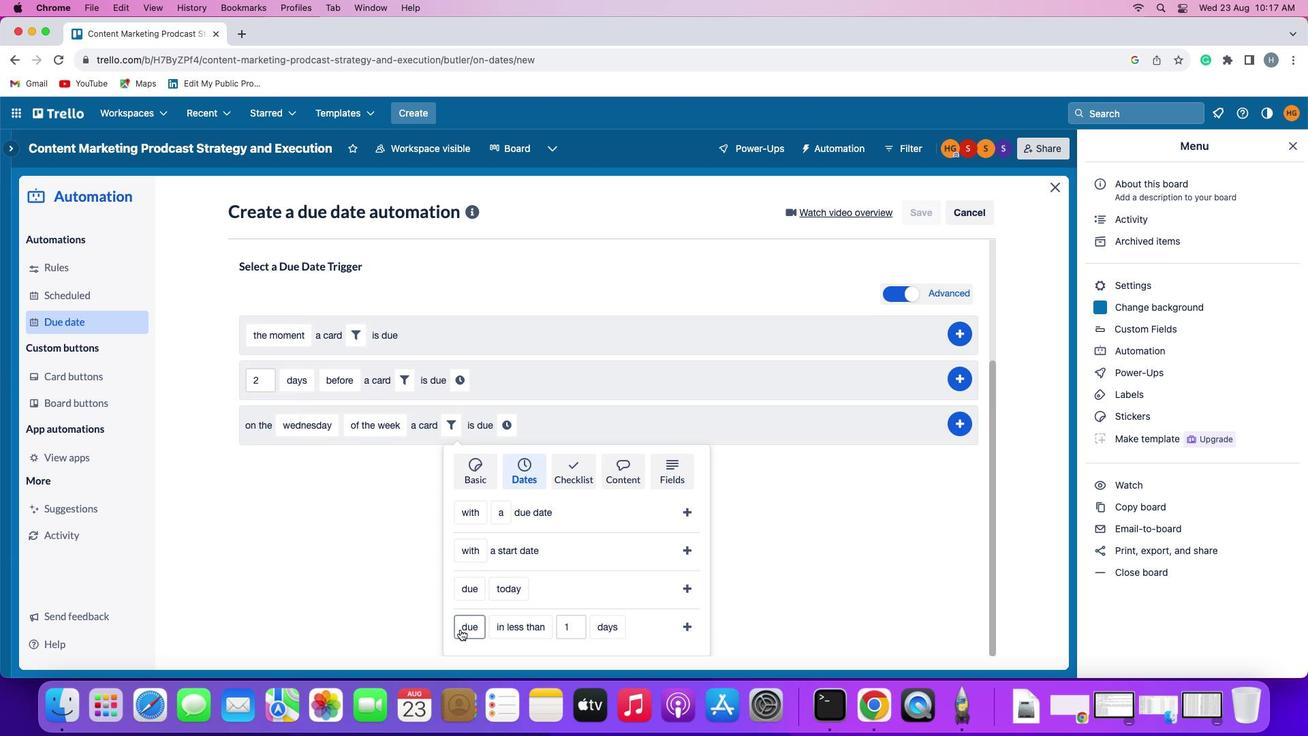 
Action: Mouse pressed left at (510, 631)
Screenshot: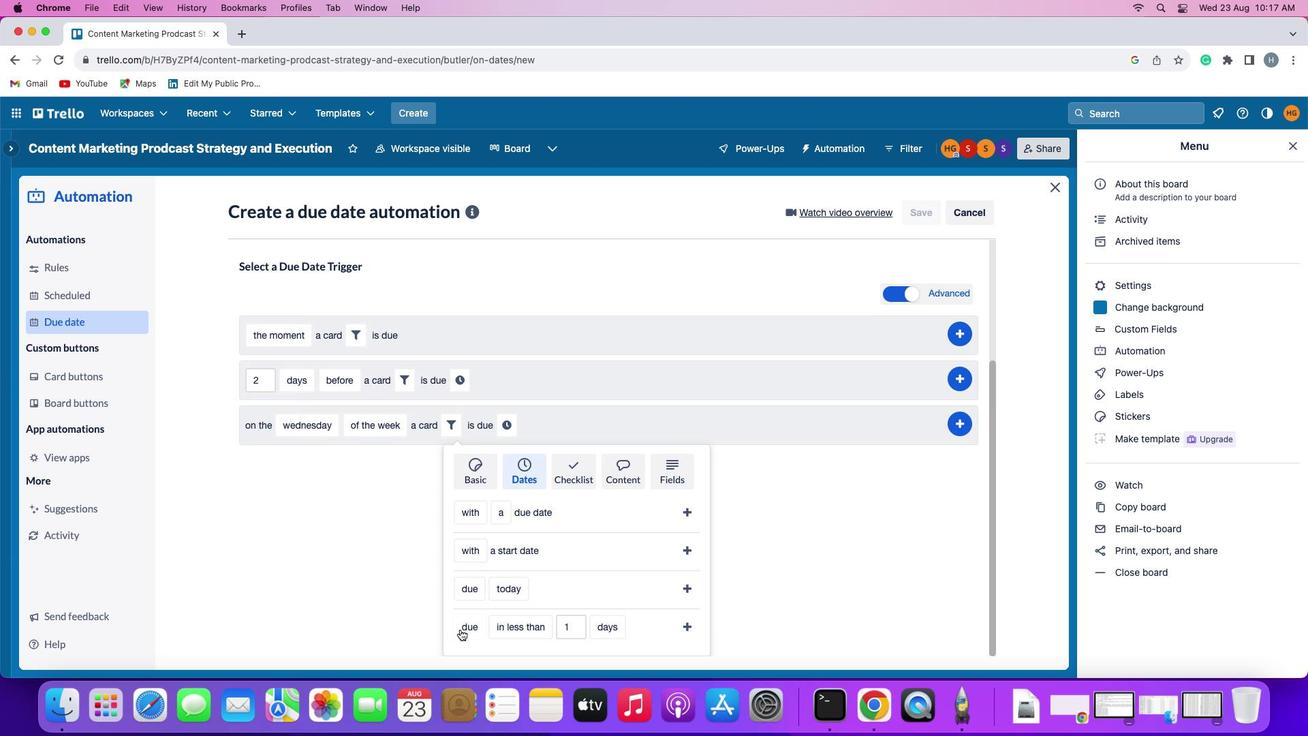 
Action: Mouse moved to (511, 604)
Screenshot: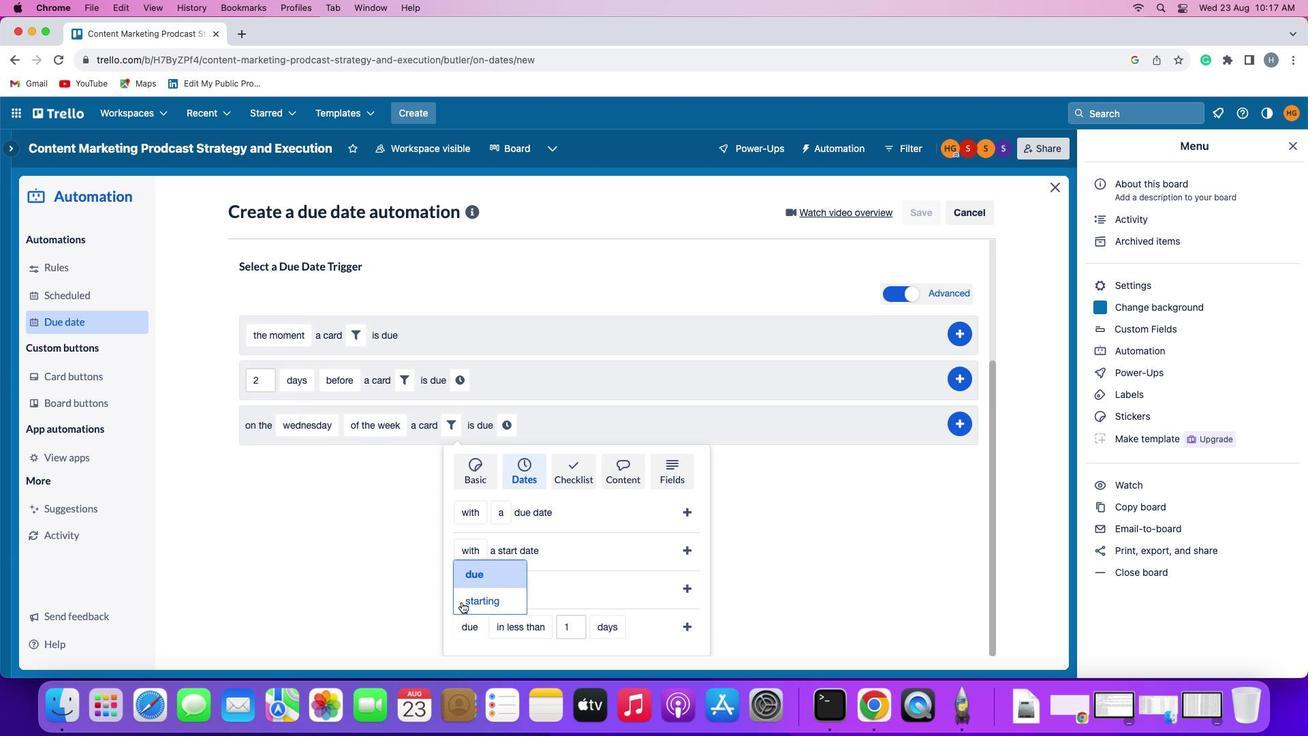 
Action: Mouse pressed left at (511, 604)
Screenshot: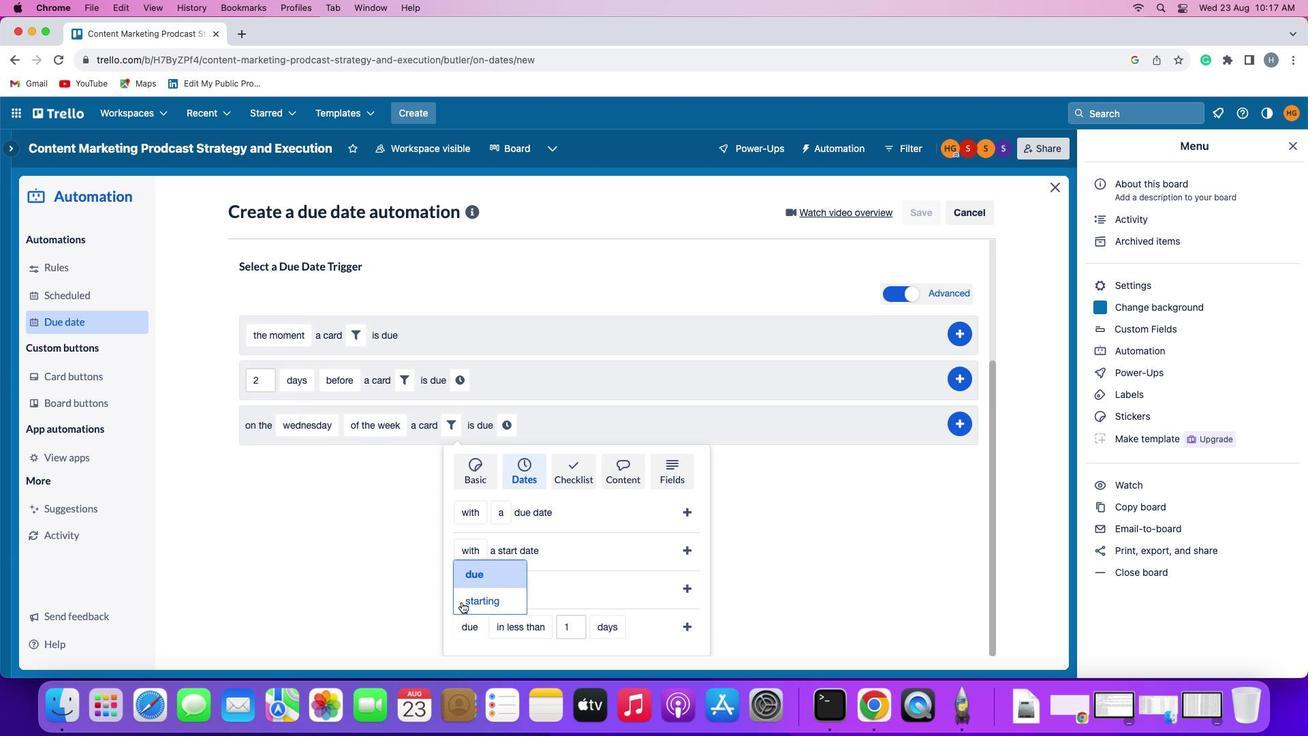 
Action: Mouse moved to (717, 624)
Screenshot: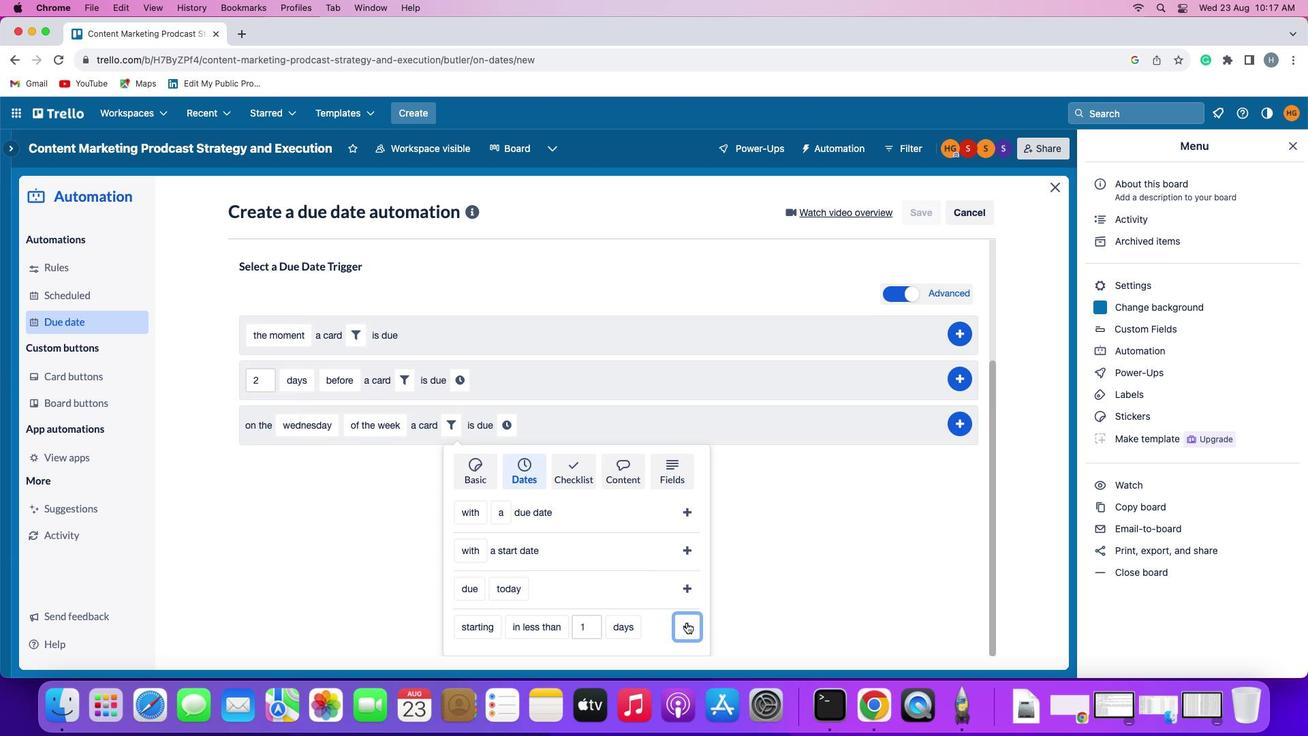 
Action: Mouse pressed left at (717, 624)
Screenshot: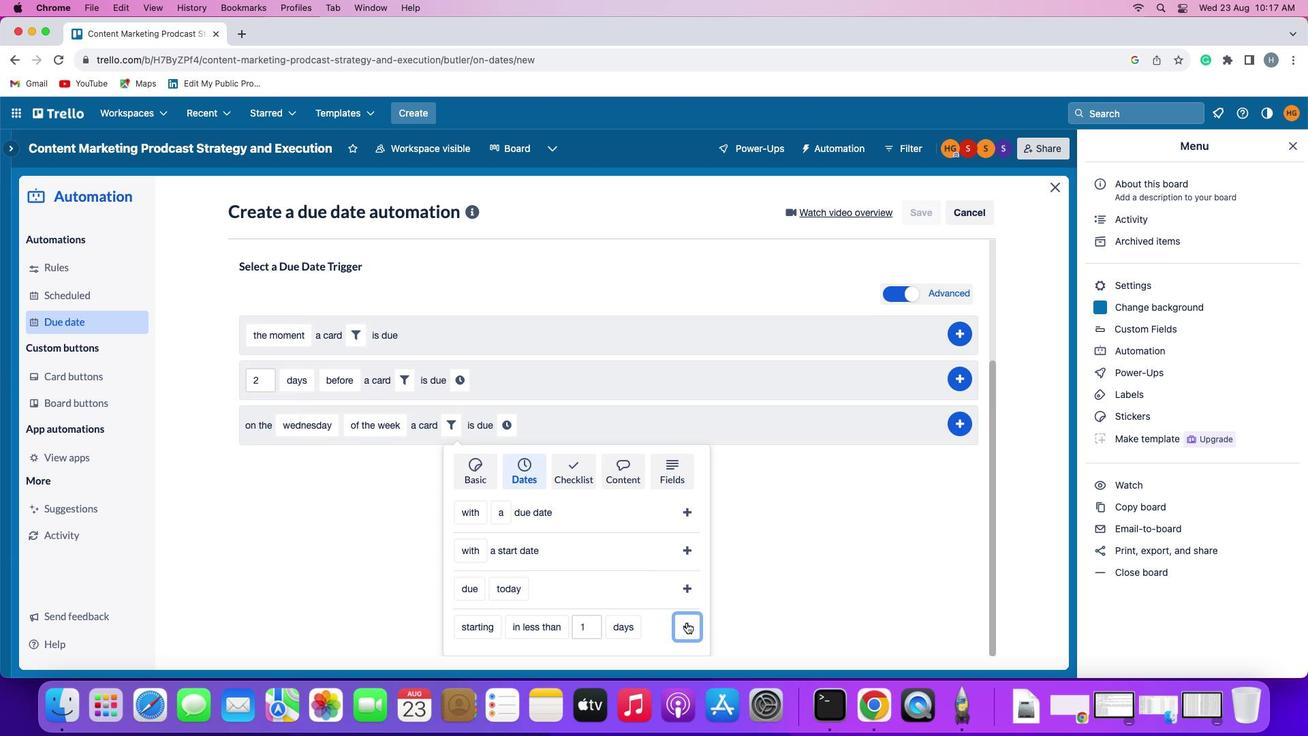
Action: Mouse moved to (690, 596)
Screenshot: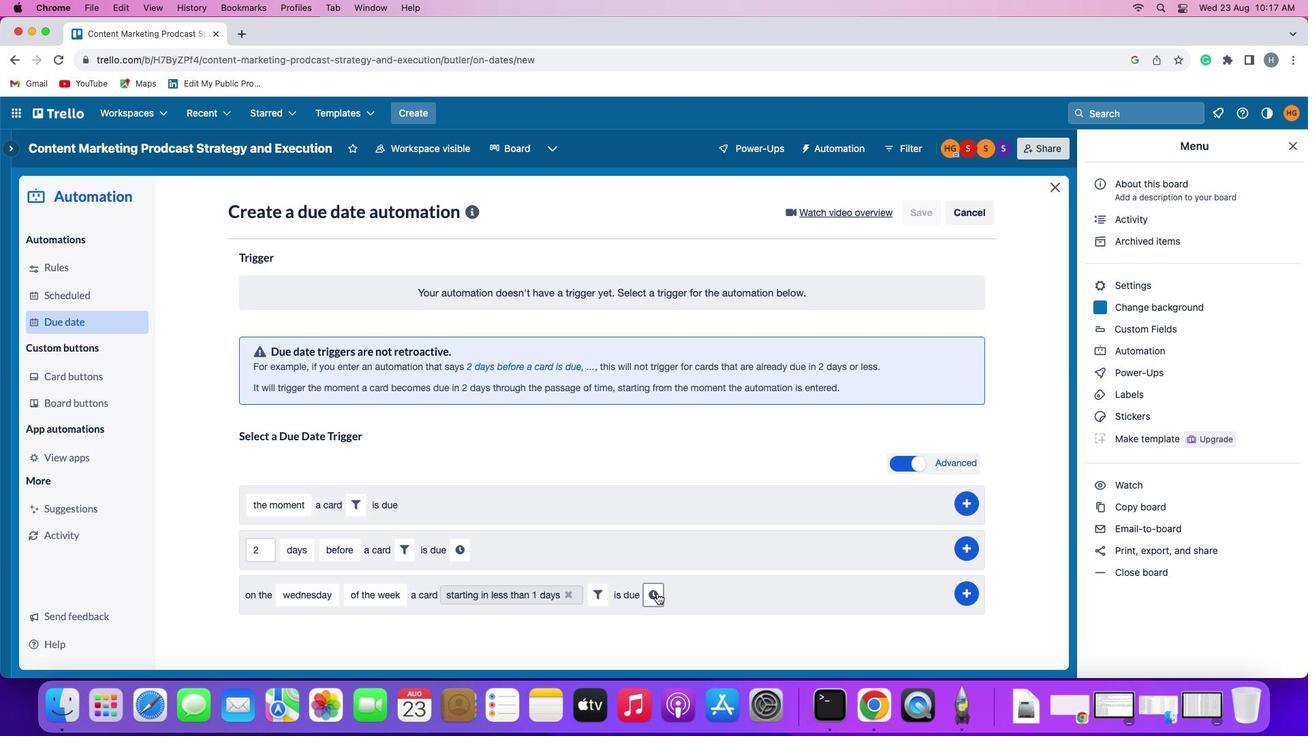 
Action: Mouse pressed left at (690, 596)
Screenshot: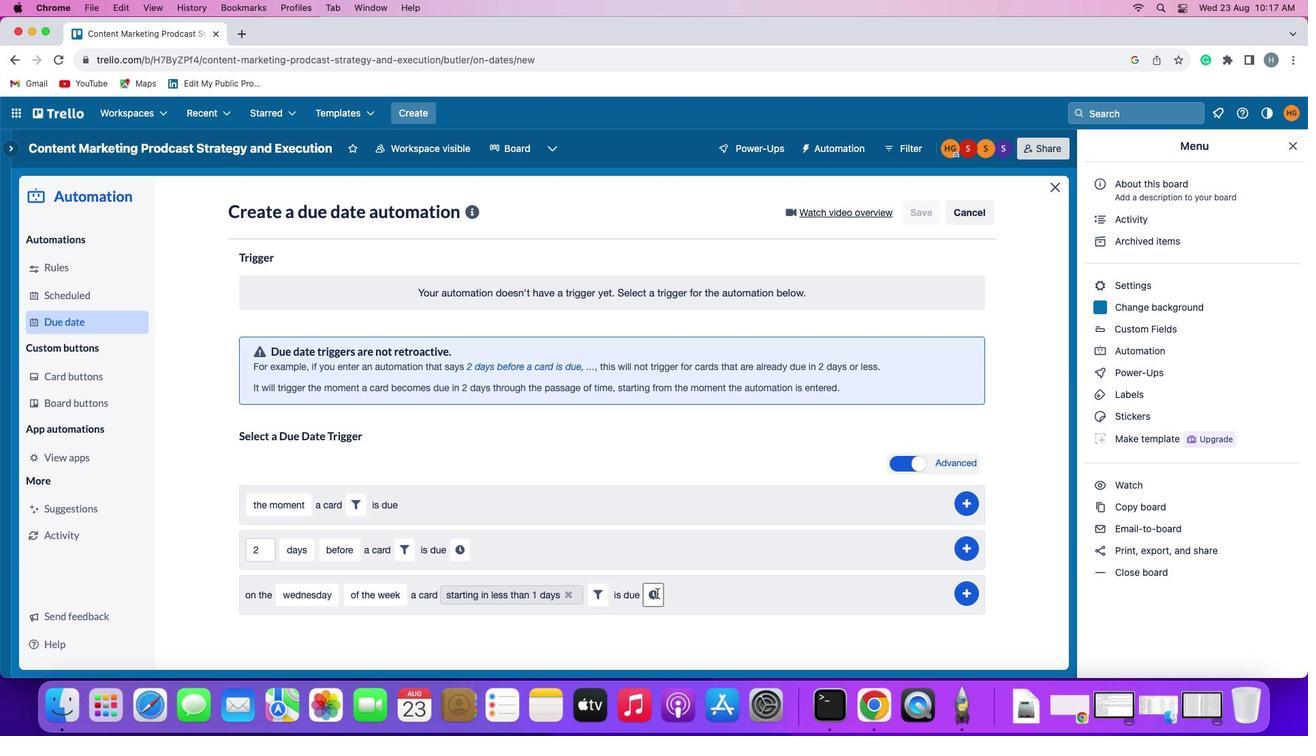 
Action: Mouse moved to (715, 599)
Screenshot: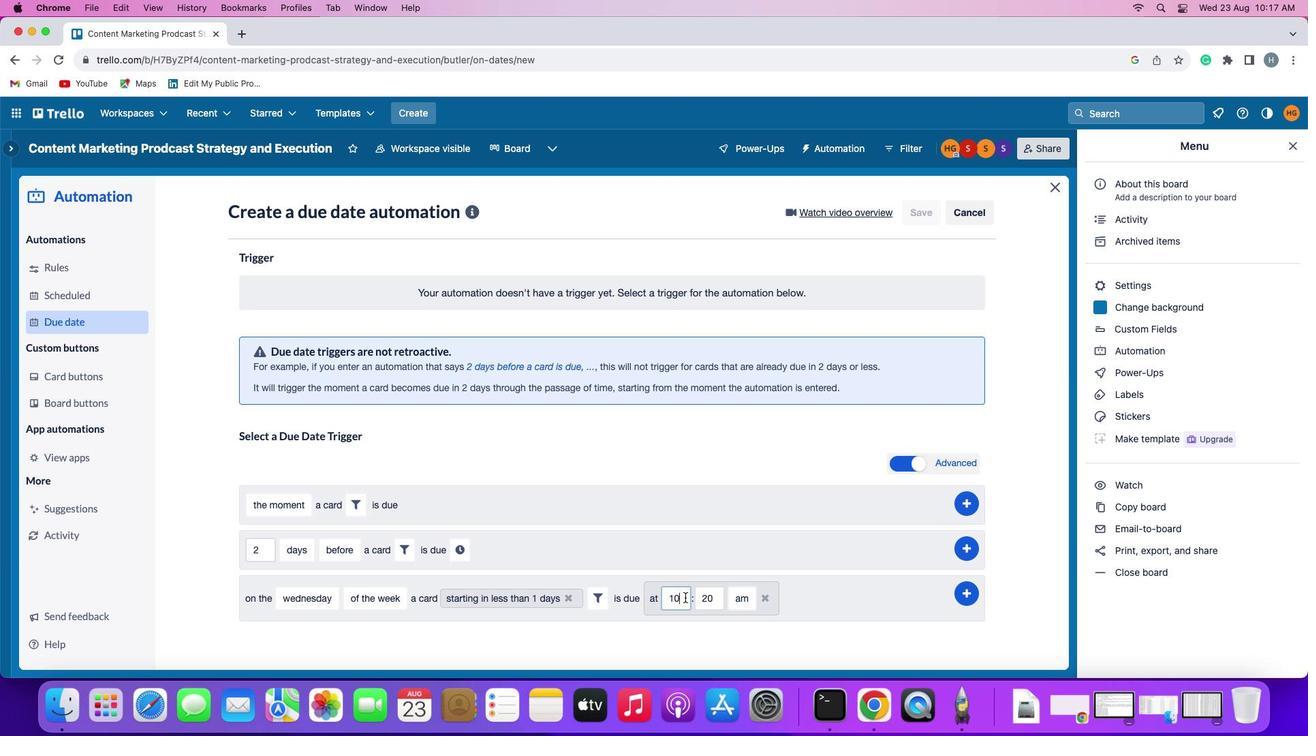 
Action: Mouse pressed left at (715, 599)
Screenshot: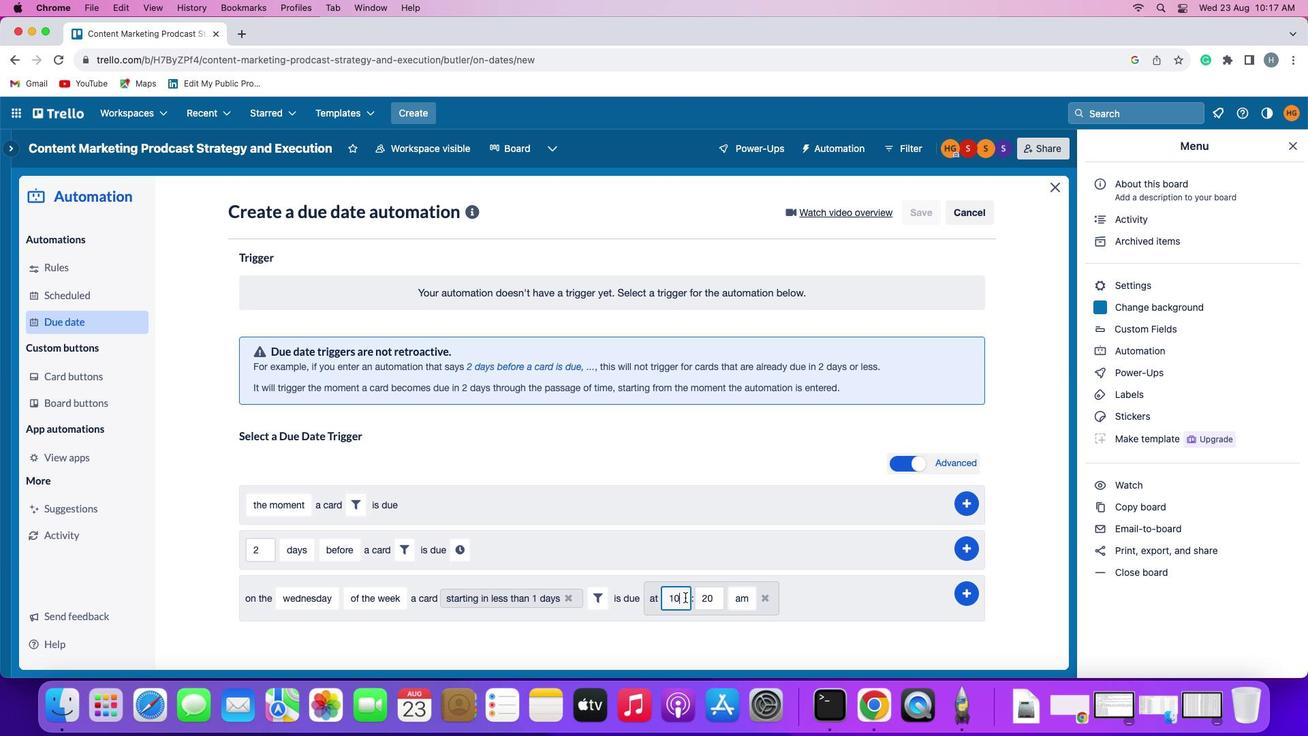 
Action: Key pressed Key.backspace'1'
Screenshot: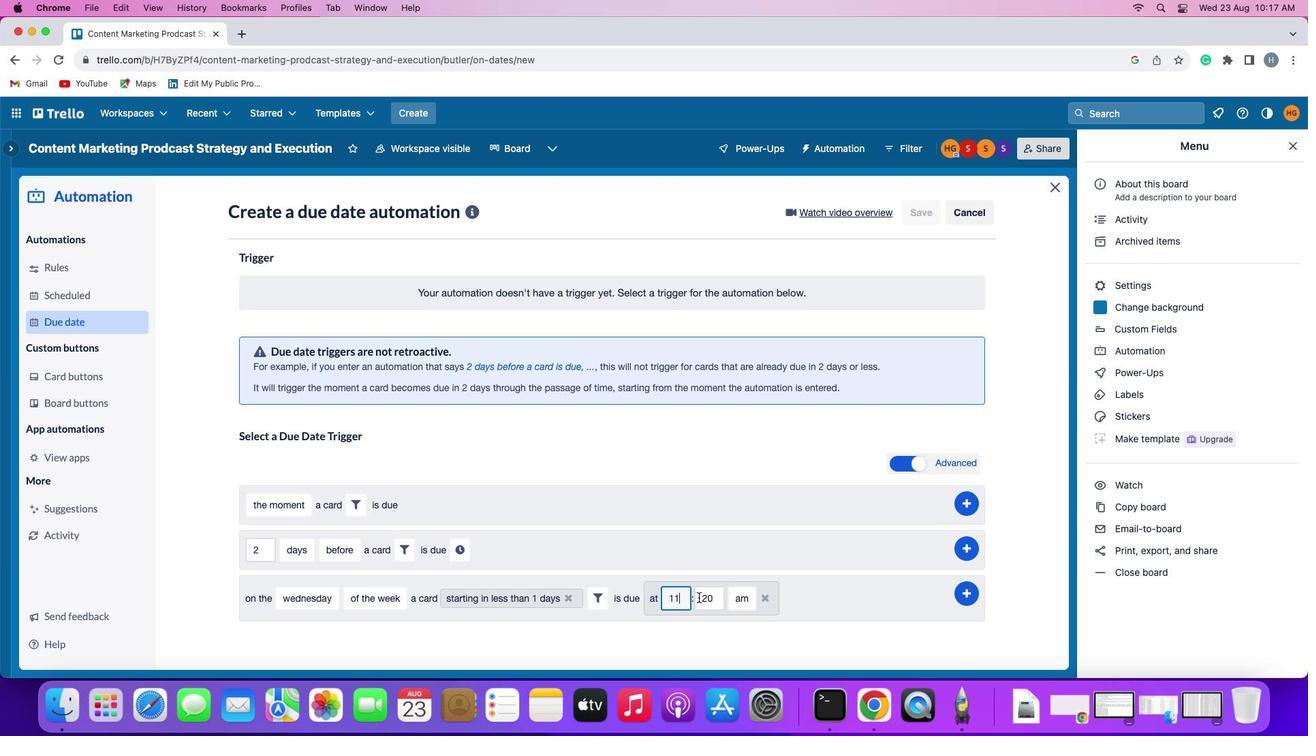 
Action: Mouse moved to (744, 597)
Screenshot: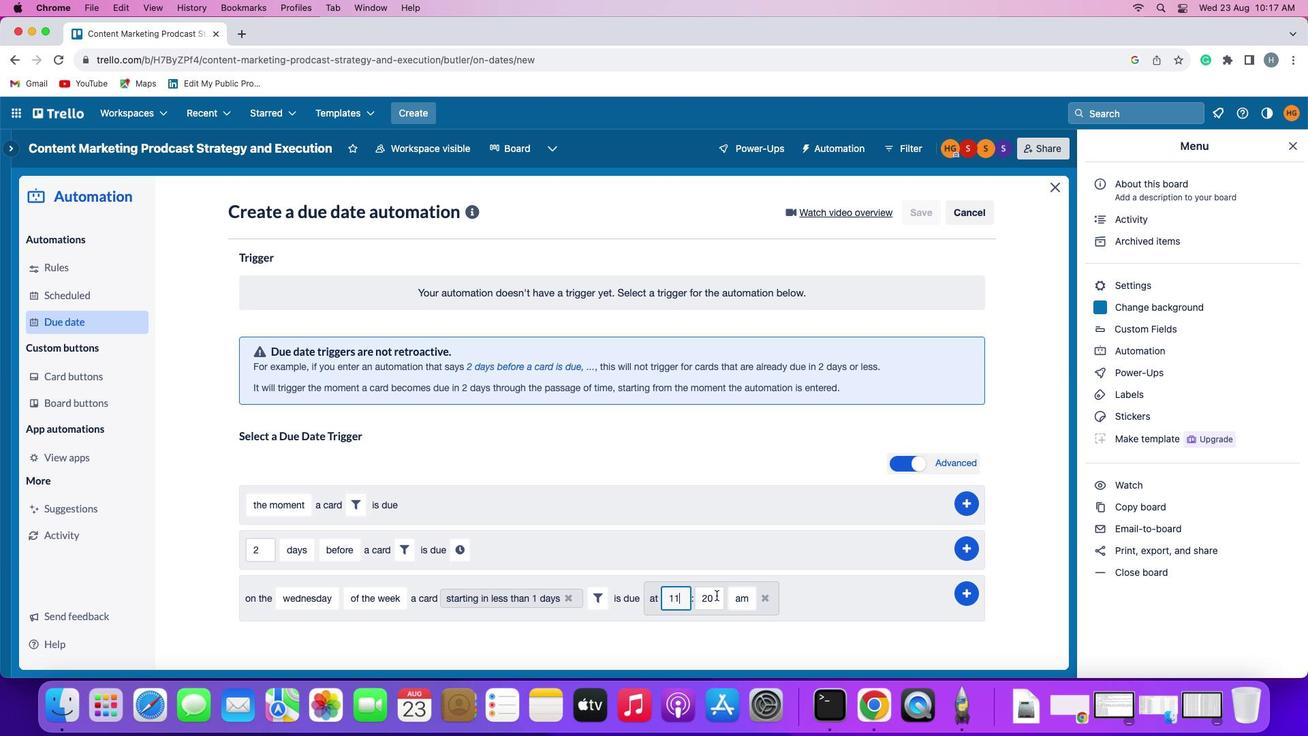 
Action: Mouse pressed left at (744, 597)
Screenshot: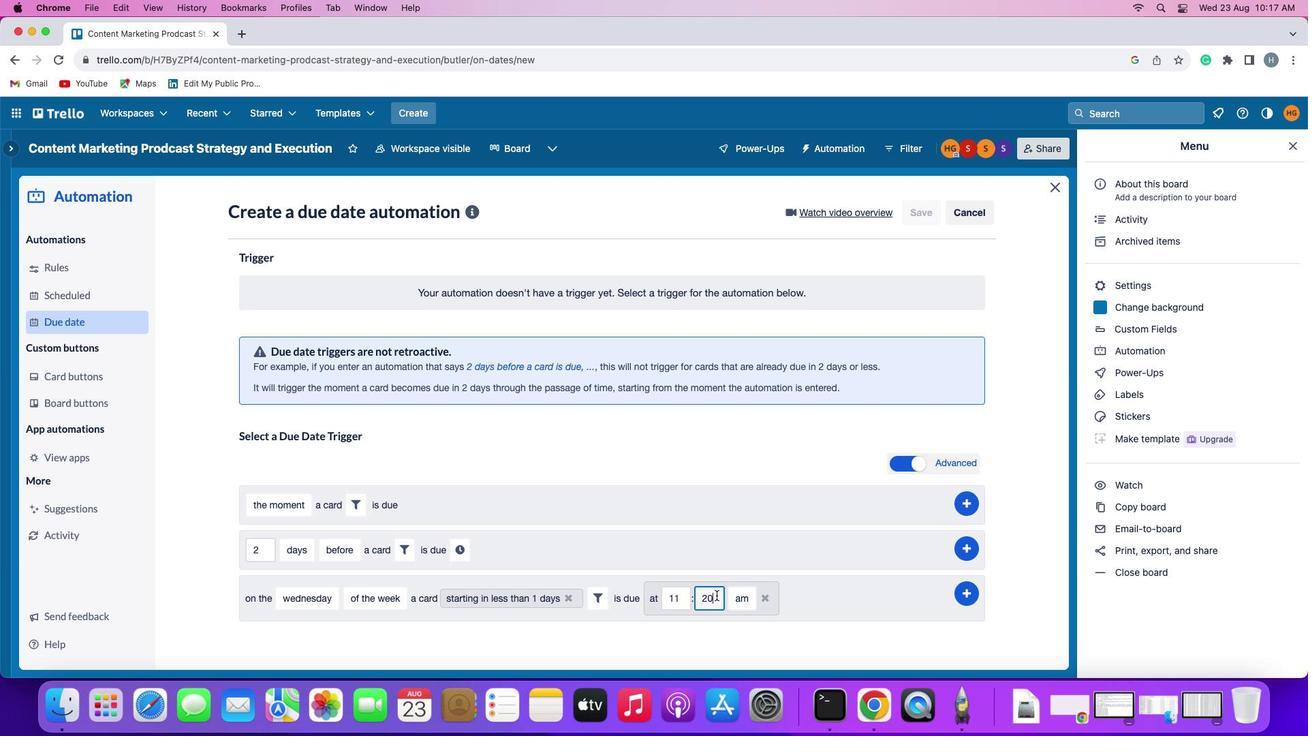 
Action: Key pressed Key.backspaceKey.backspaceKey.backspace'0''0'
Screenshot: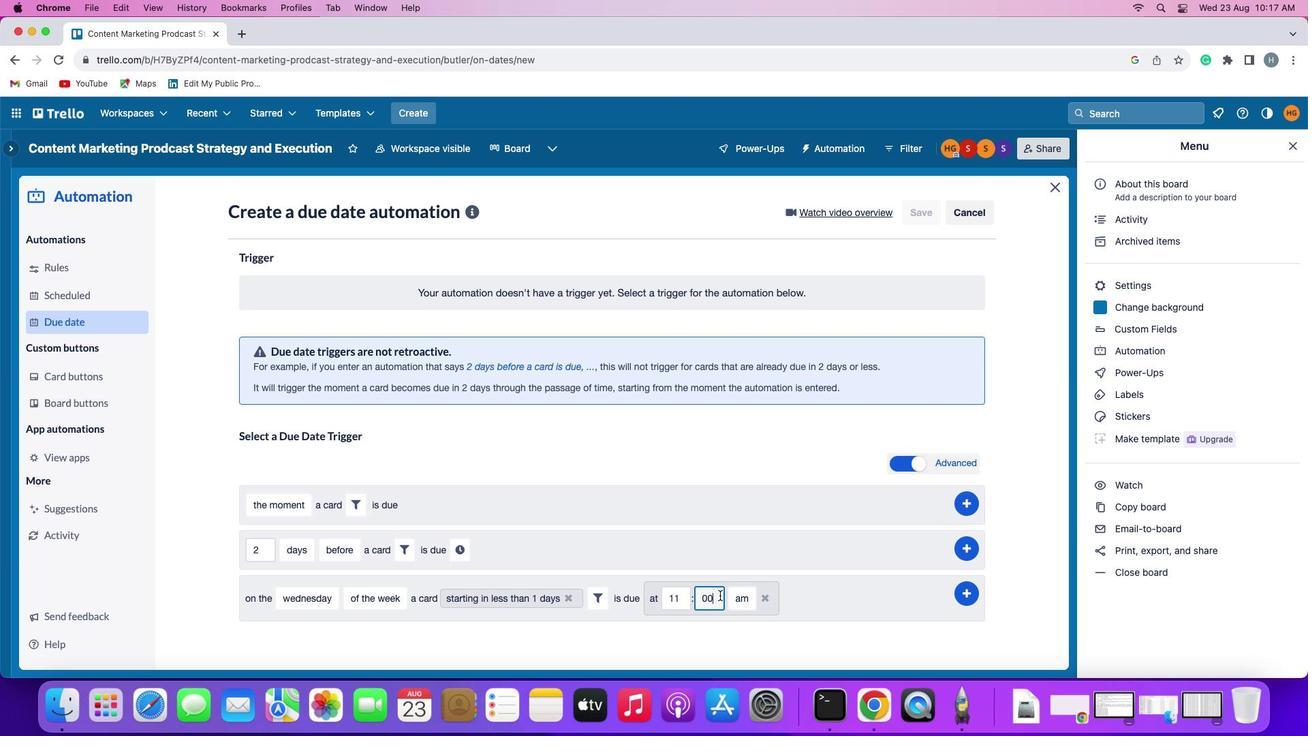 
Action: Mouse moved to (978, 592)
Screenshot: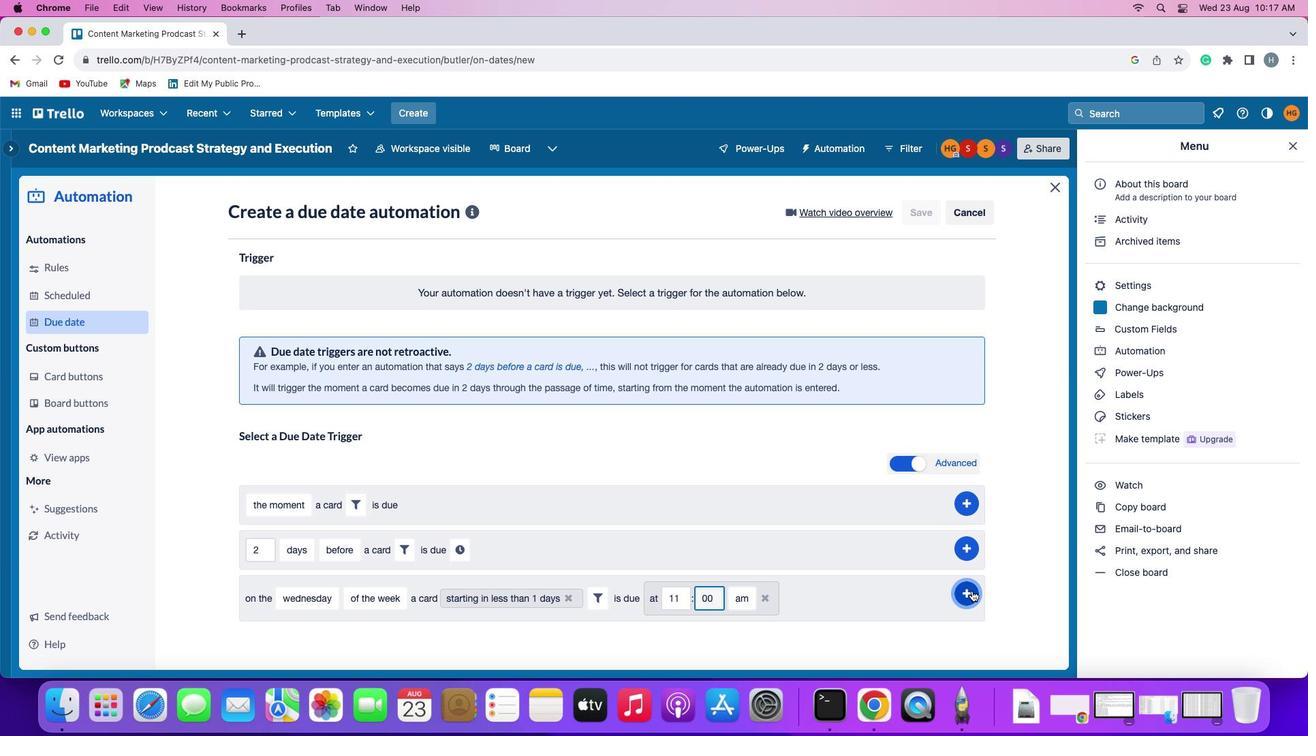 
Action: Mouse pressed left at (978, 592)
Screenshot: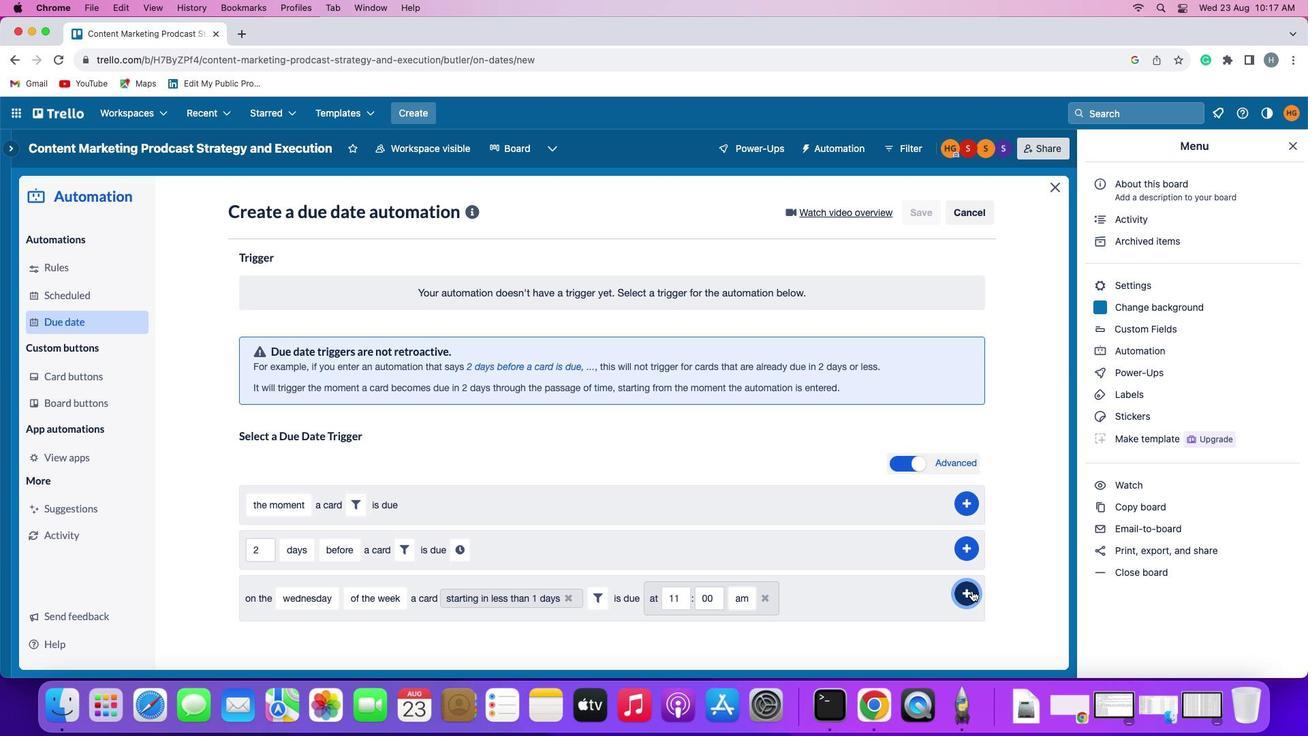 
Action: Mouse moved to (1031, 485)
Screenshot: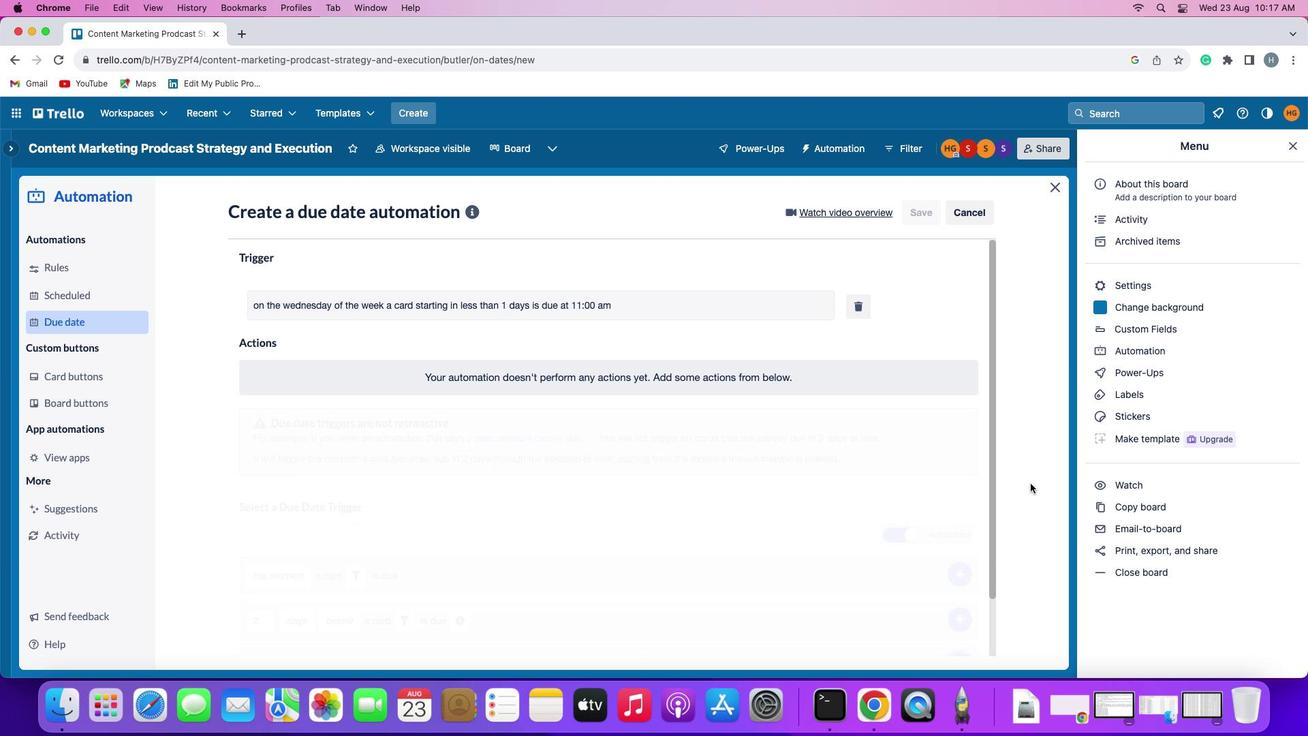 
